 Task: Find connections with filter location Santaluz with filter topic #designwith filter profile language Spanish with filter current company Jabong with filter school New Delhi Institute Of Management with filter industry Engineering Services with filter service category Team Building with filter keywords title Digital Overlord
Action: Mouse moved to (148, 216)
Screenshot: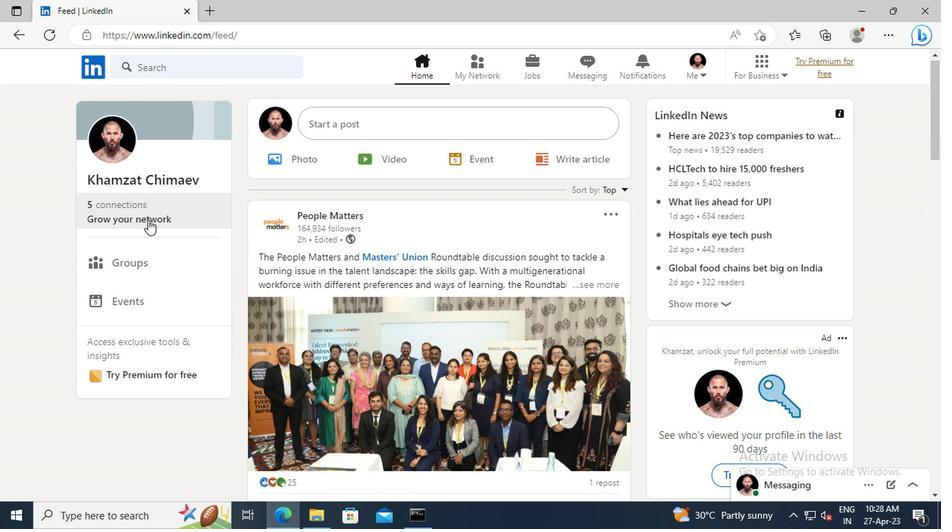 
Action: Mouse pressed left at (148, 216)
Screenshot: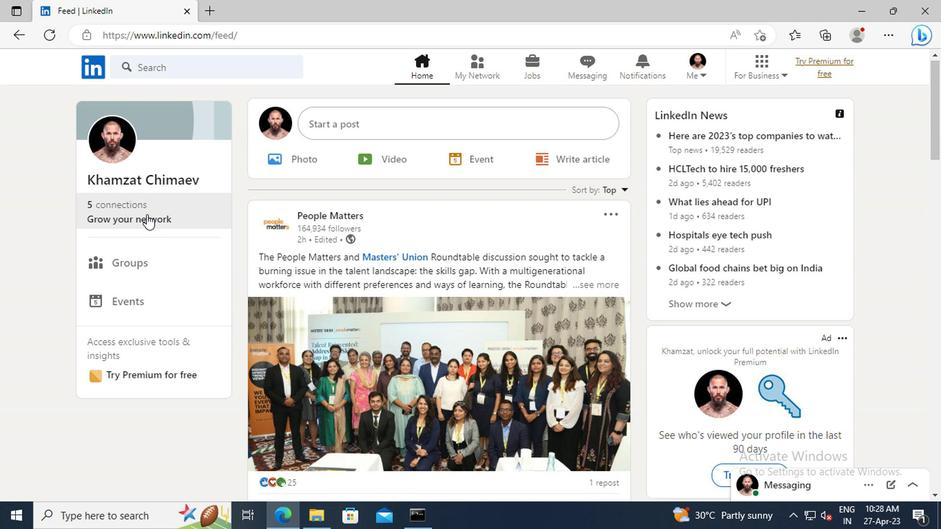 
Action: Mouse moved to (148, 151)
Screenshot: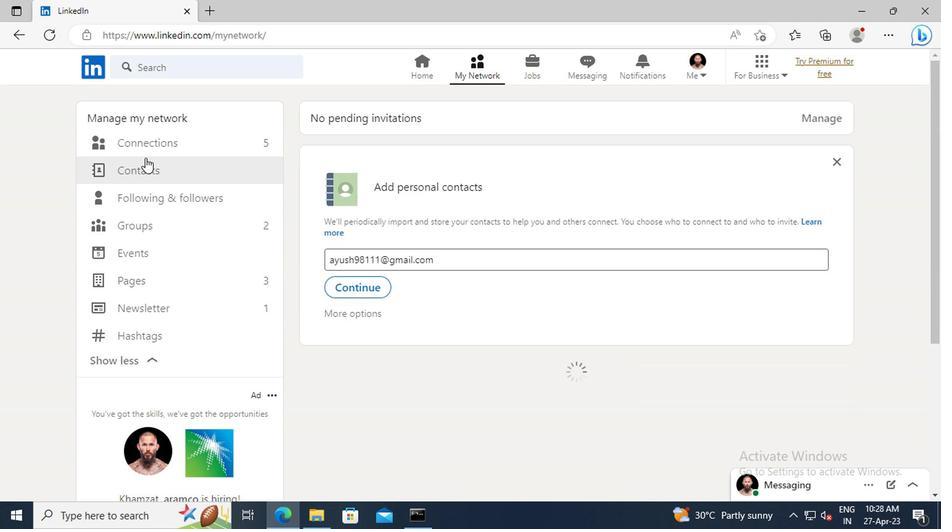 
Action: Mouse pressed left at (148, 151)
Screenshot: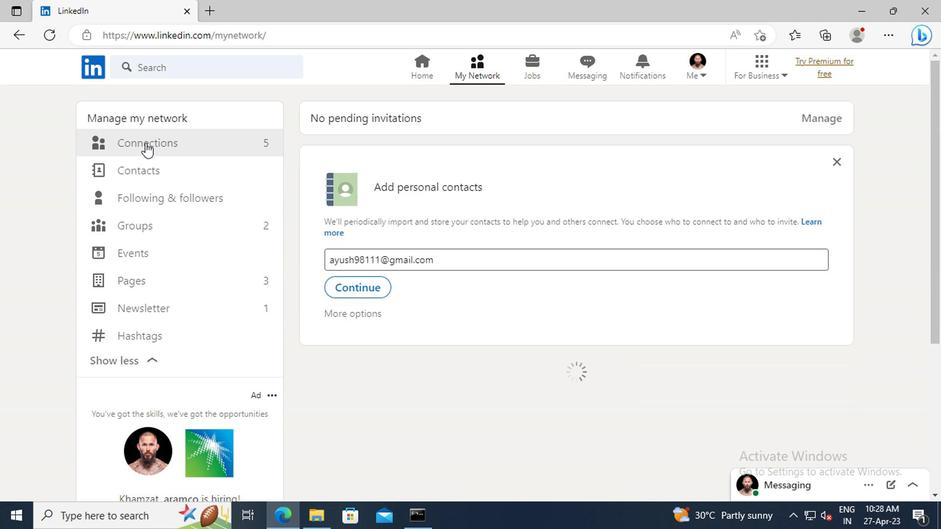 
Action: Mouse moved to (566, 153)
Screenshot: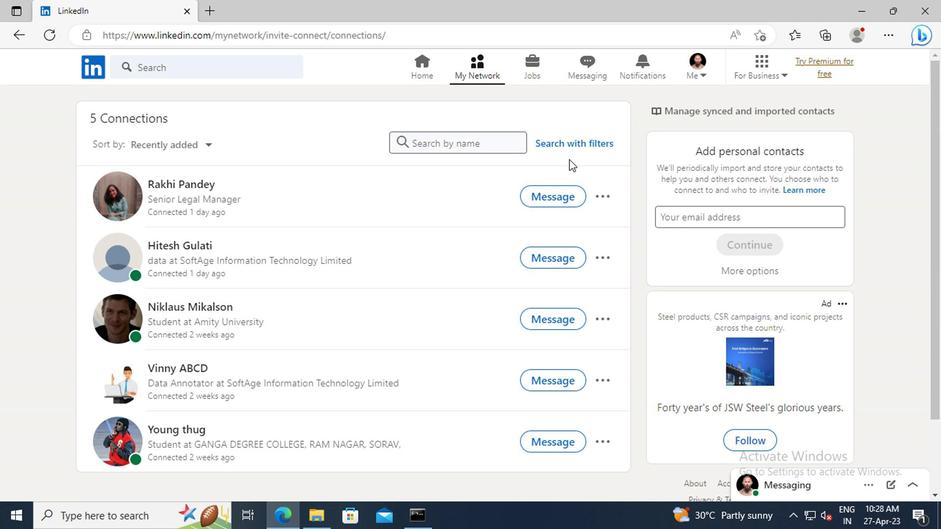 
Action: Mouse pressed left at (566, 153)
Screenshot: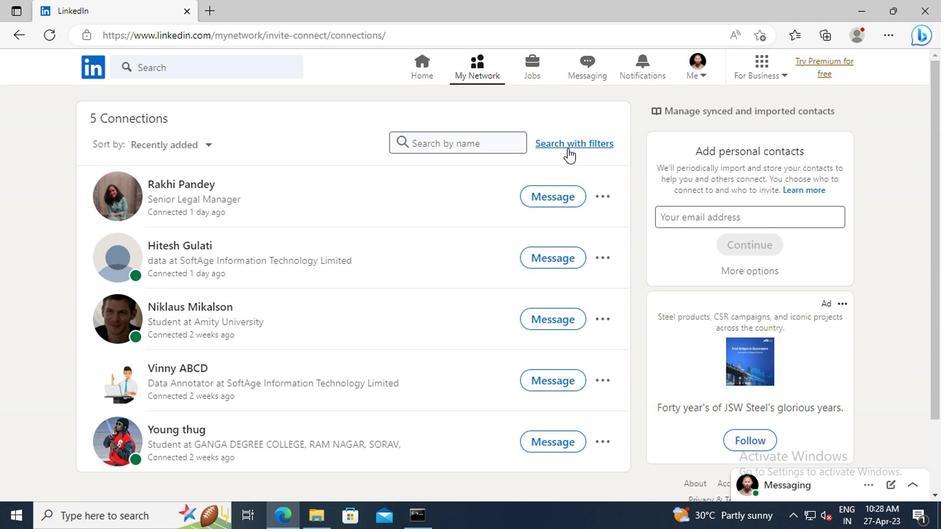 
Action: Mouse moved to (517, 121)
Screenshot: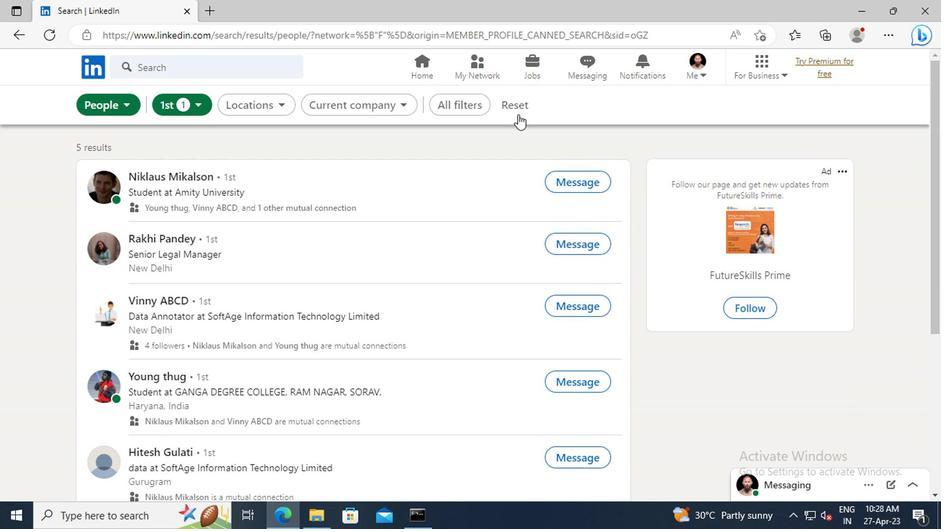
Action: Mouse pressed left at (517, 121)
Screenshot: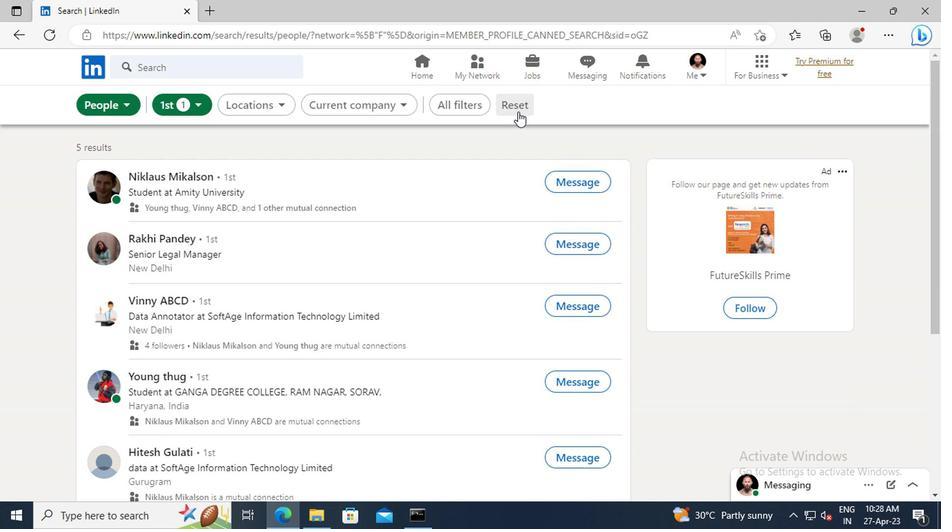 
Action: Mouse moved to (494, 118)
Screenshot: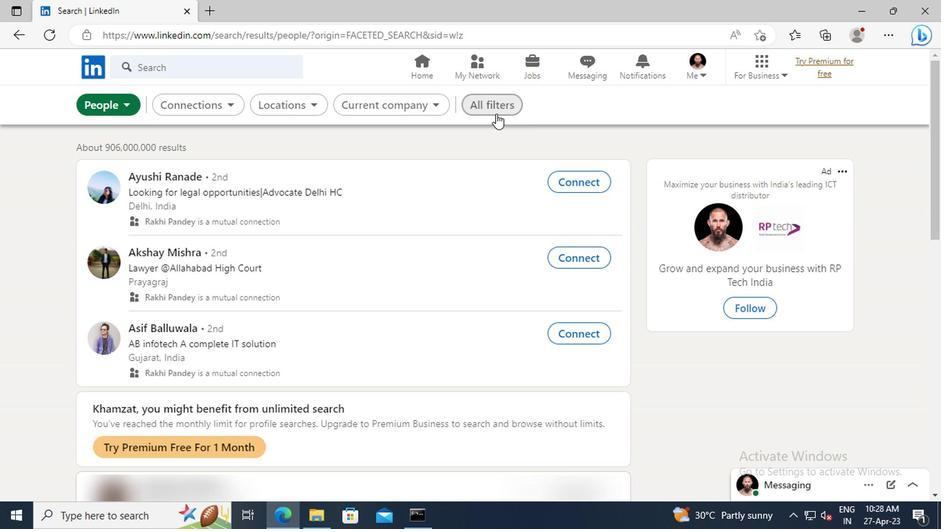 
Action: Mouse pressed left at (494, 118)
Screenshot: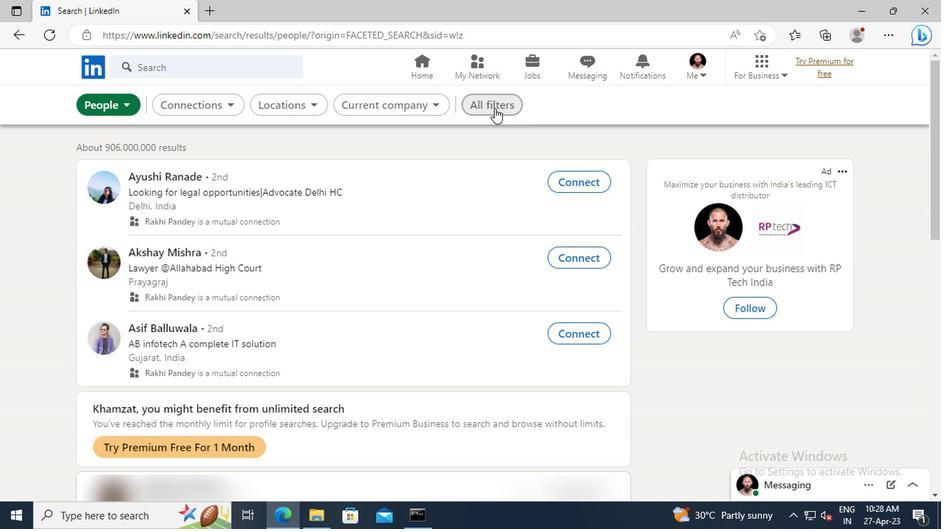 
Action: Mouse moved to (739, 246)
Screenshot: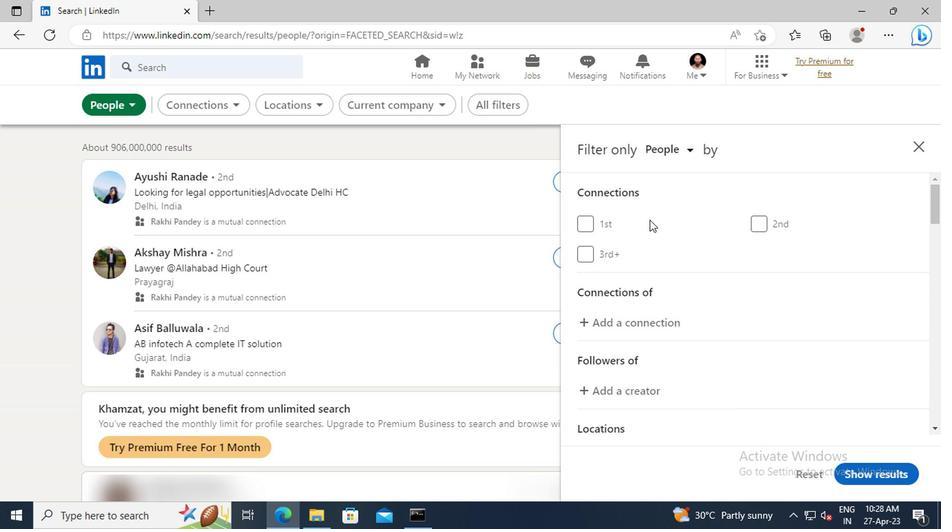 
Action: Mouse scrolled (739, 246) with delta (0, 0)
Screenshot: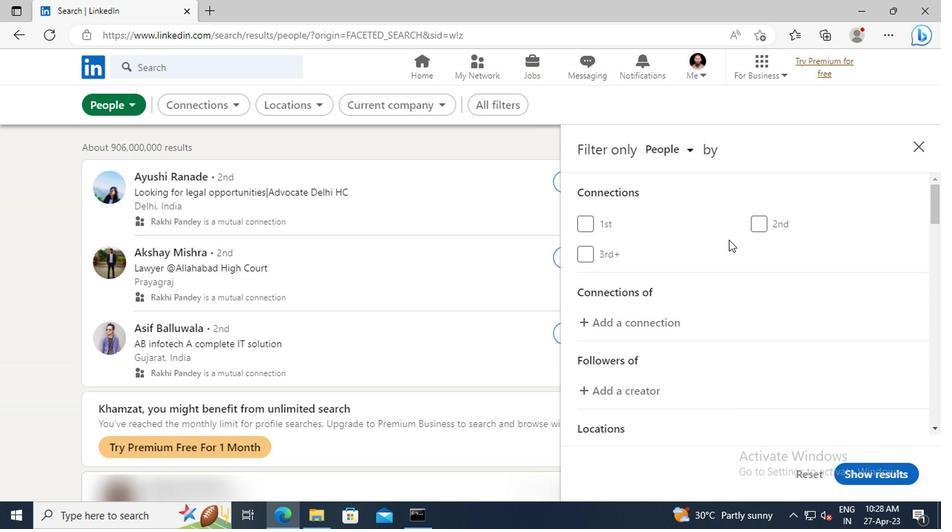 
Action: Mouse scrolled (739, 246) with delta (0, 0)
Screenshot: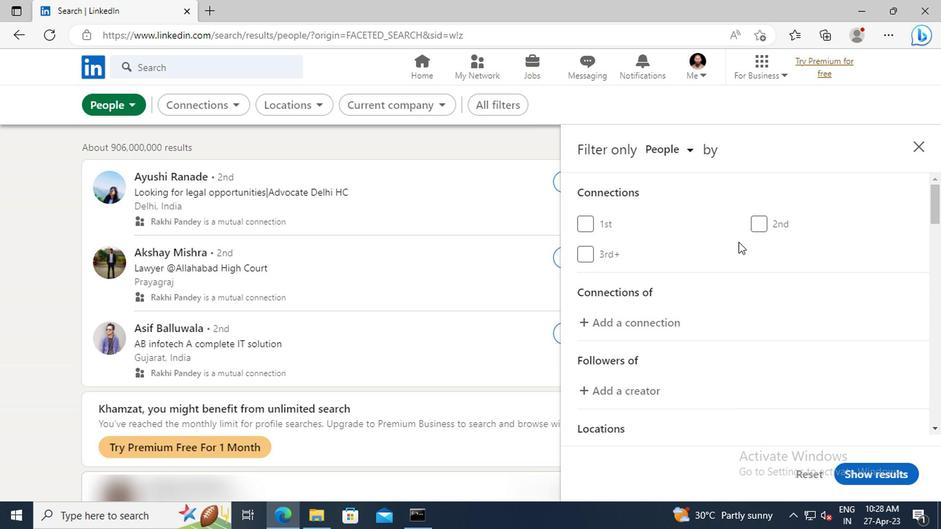 
Action: Mouse scrolled (739, 246) with delta (0, 0)
Screenshot: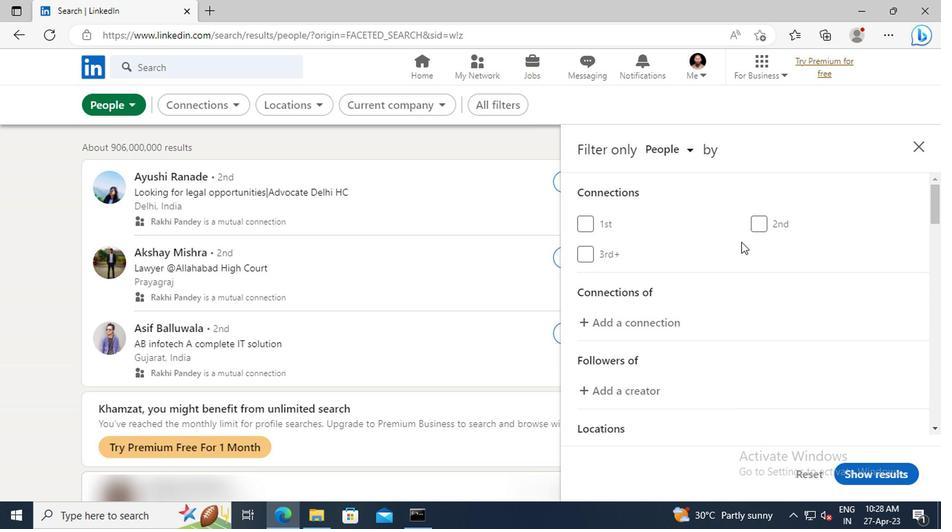 
Action: Mouse scrolled (739, 246) with delta (0, 0)
Screenshot: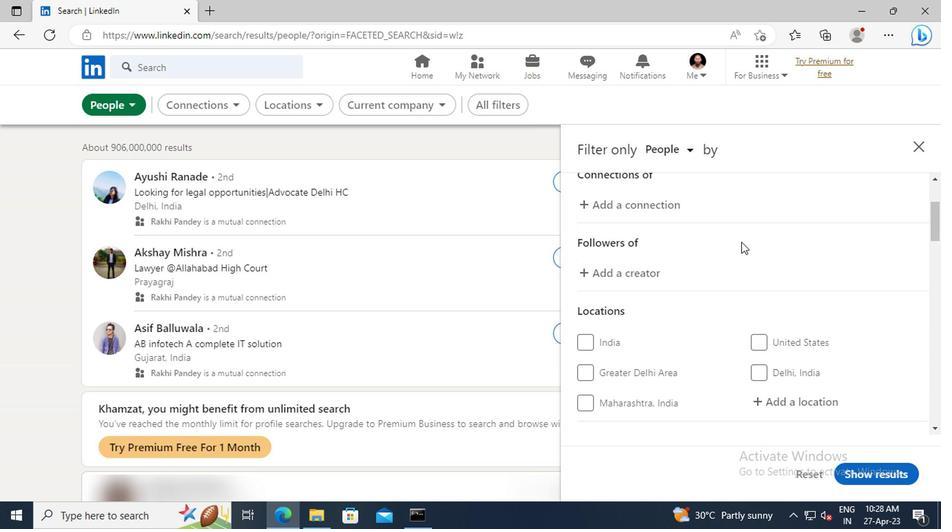 
Action: Mouse scrolled (739, 246) with delta (0, 0)
Screenshot: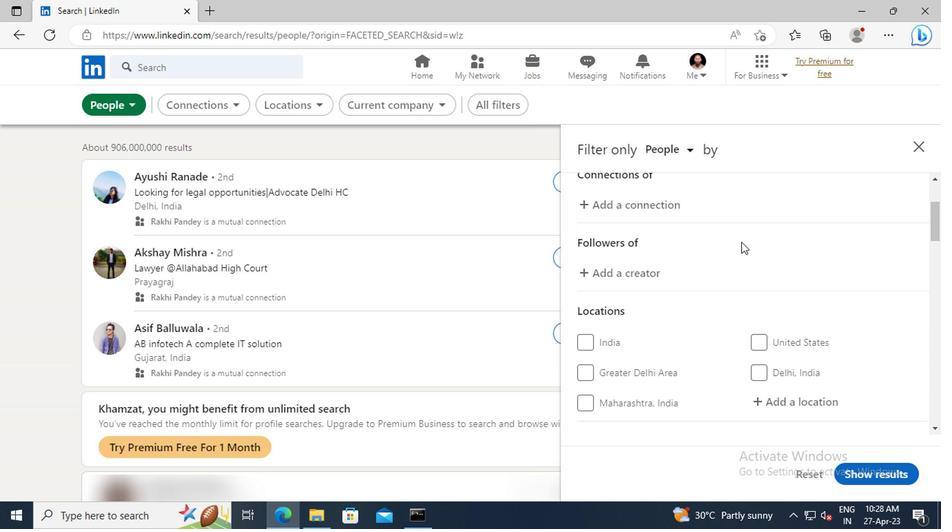 
Action: Mouse moved to (783, 322)
Screenshot: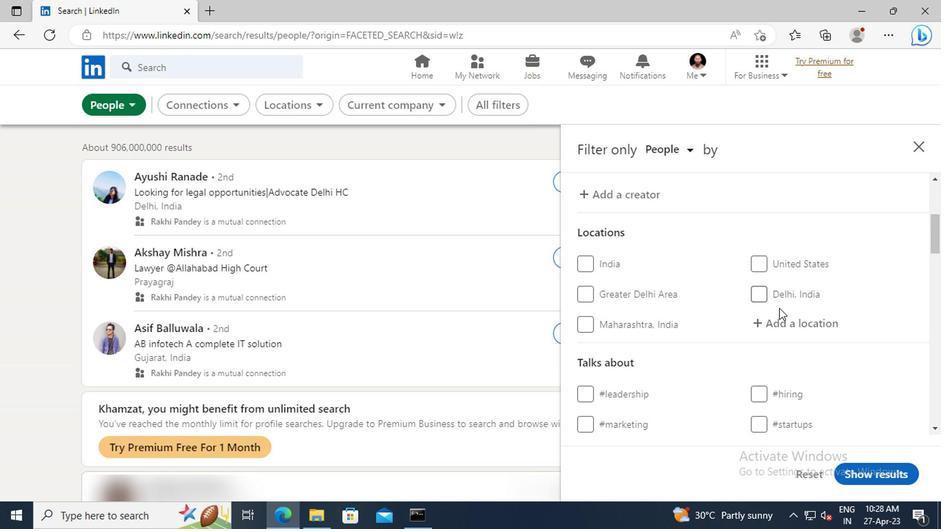 
Action: Mouse pressed left at (783, 322)
Screenshot: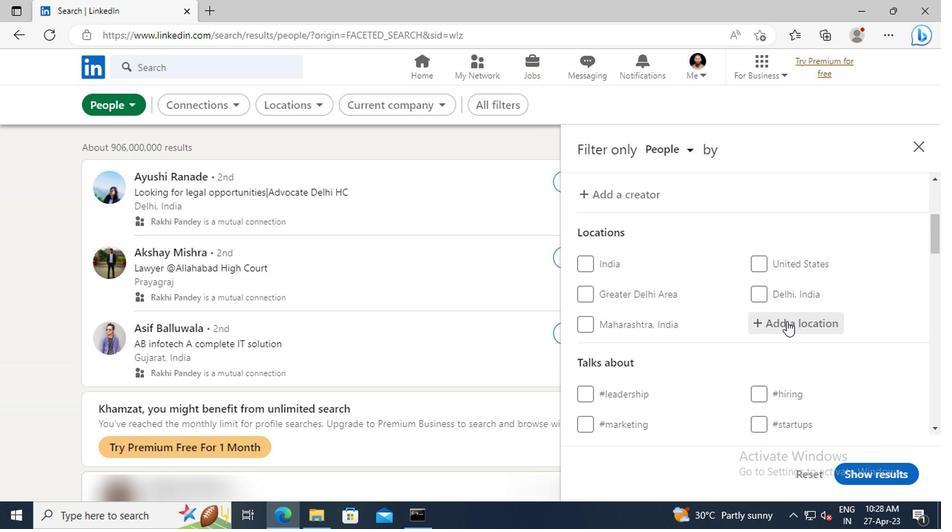 
Action: Key pressed <Key.shift>SANTALUZ
Screenshot: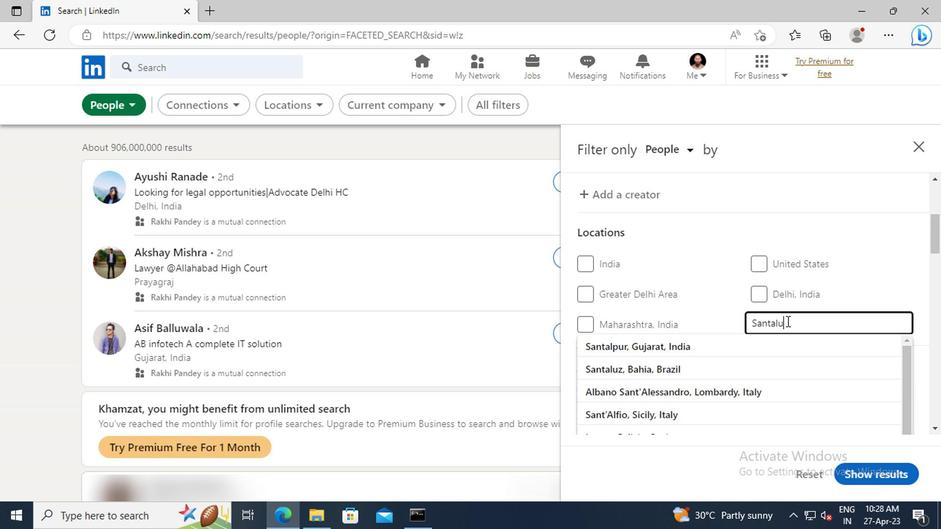 
Action: Mouse moved to (771, 343)
Screenshot: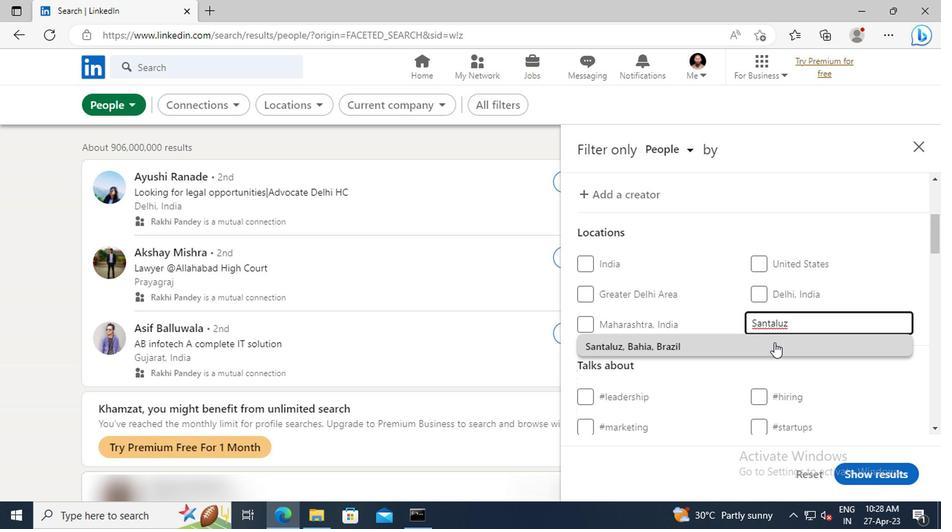 
Action: Mouse pressed left at (771, 343)
Screenshot: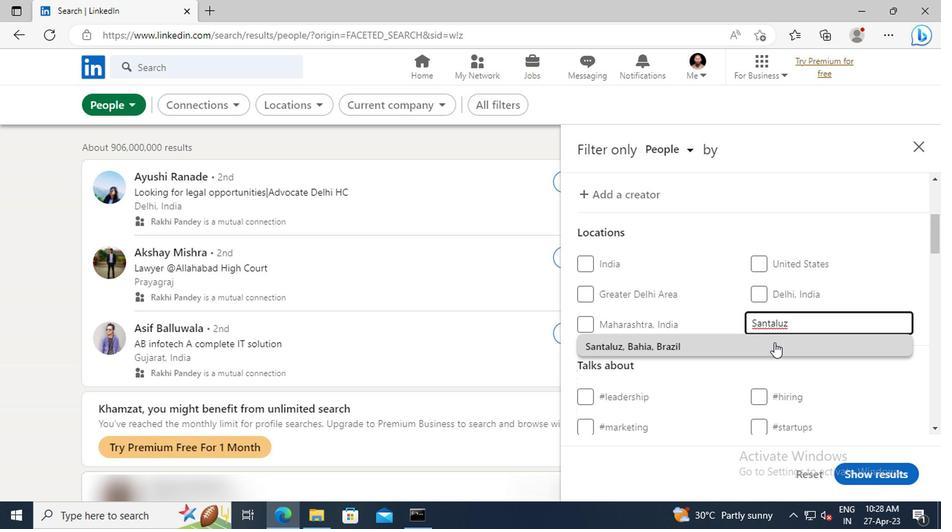 
Action: Mouse moved to (768, 271)
Screenshot: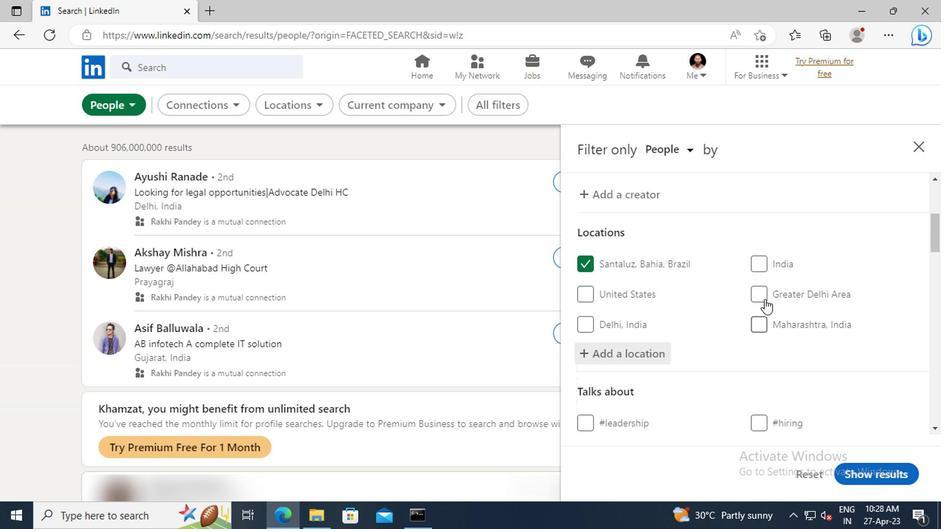 
Action: Mouse scrolled (768, 270) with delta (0, 0)
Screenshot: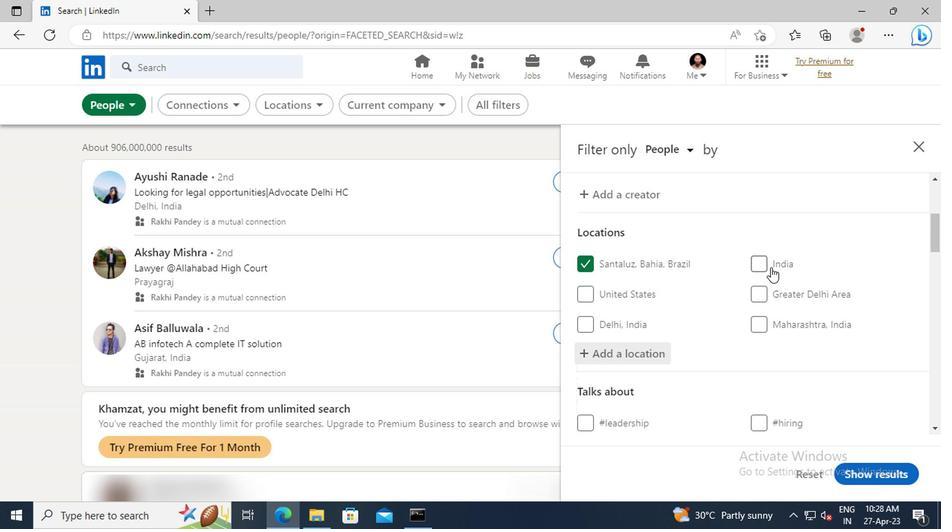 
Action: Mouse scrolled (768, 270) with delta (0, 0)
Screenshot: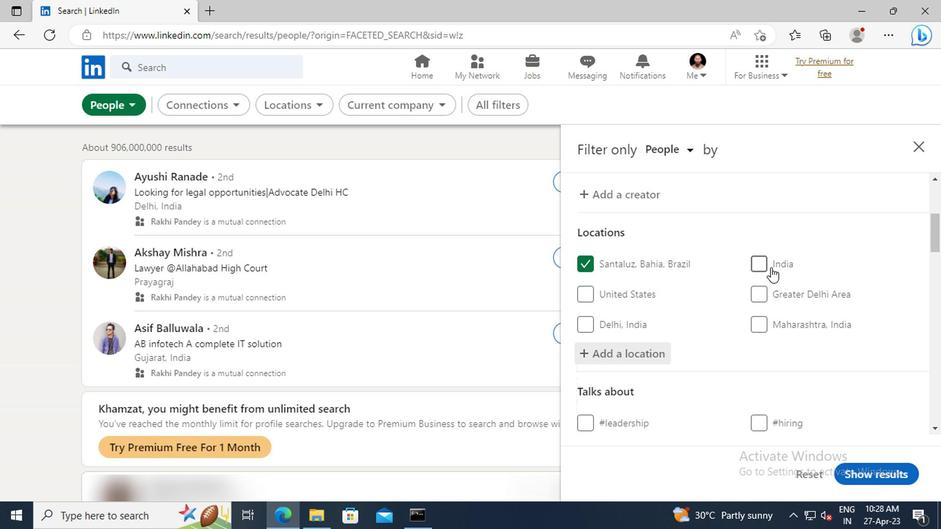 
Action: Mouse scrolled (768, 270) with delta (0, 0)
Screenshot: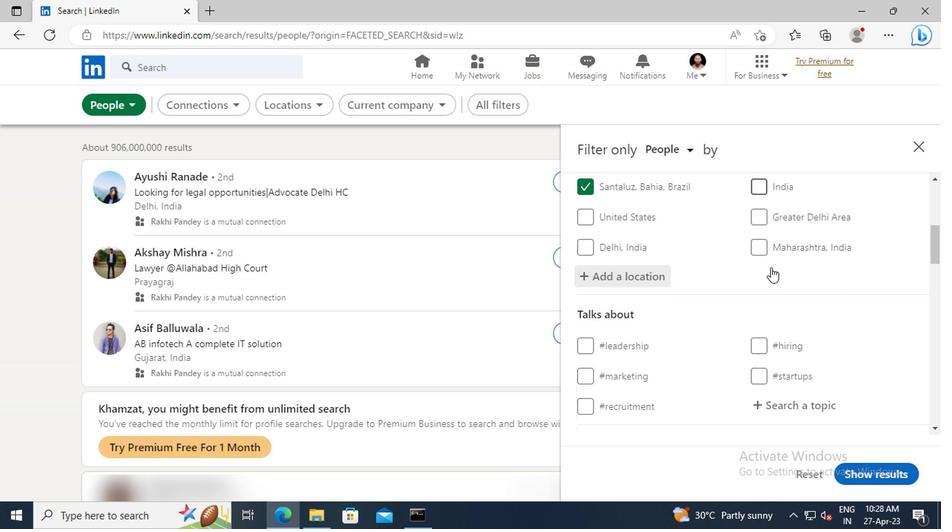 
Action: Mouse scrolled (768, 270) with delta (0, 0)
Screenshot: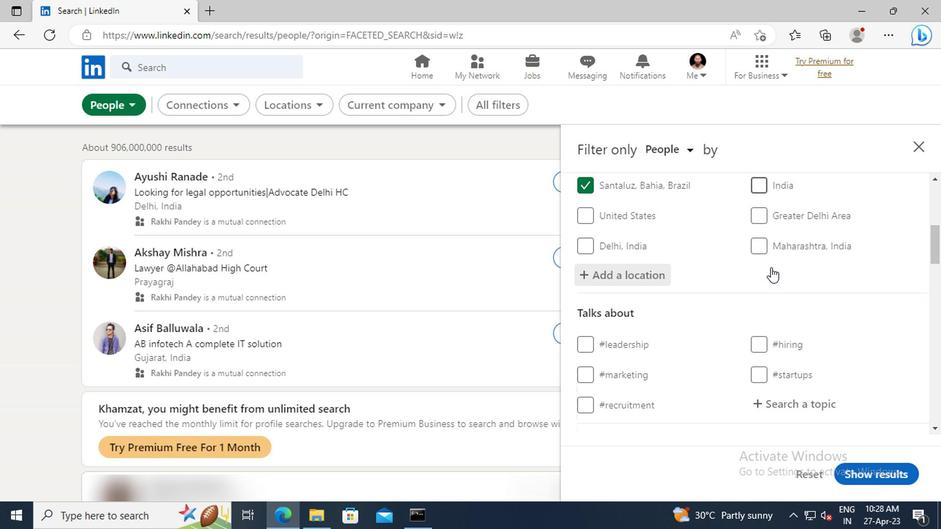 
Action: Mouse moved to (780, 325)
Screenshot: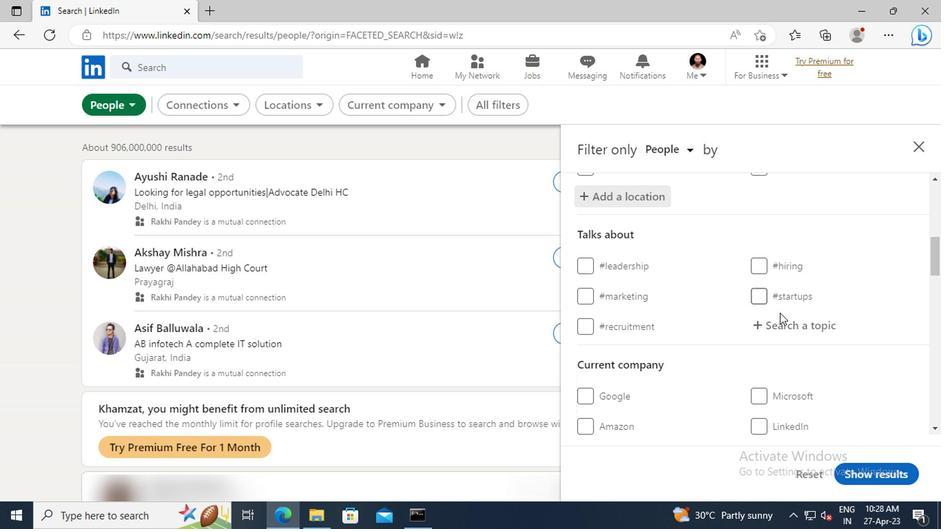 
Action: Mouse pressed left at (780, 325)
Screenshot: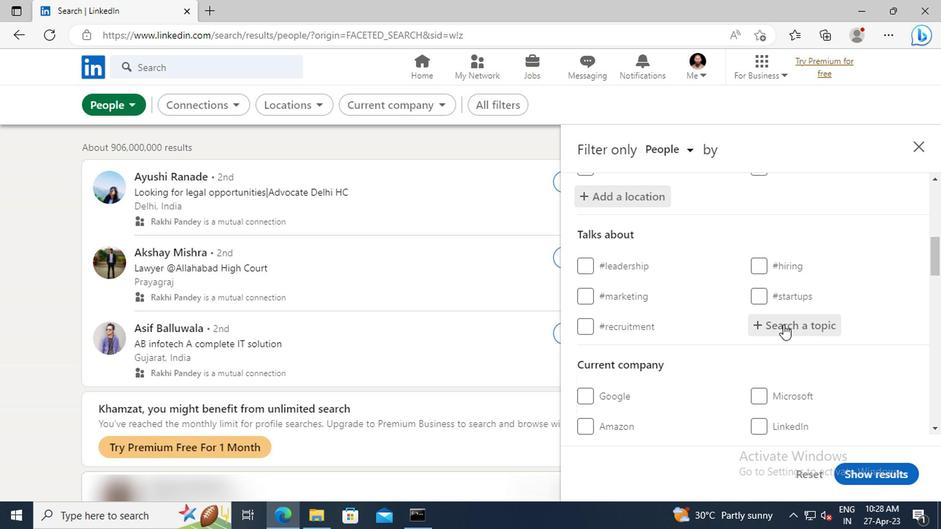 
Action: Key pressed <Key.shift>#DESIGNWITH<Key.enter>
Screenshot: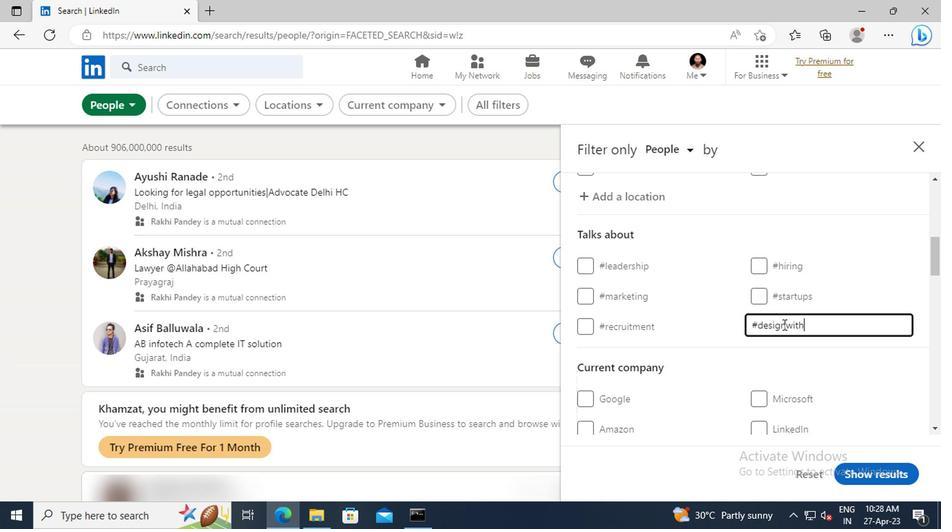 
Action: Mouse moved to (739, 313)
Screenshot: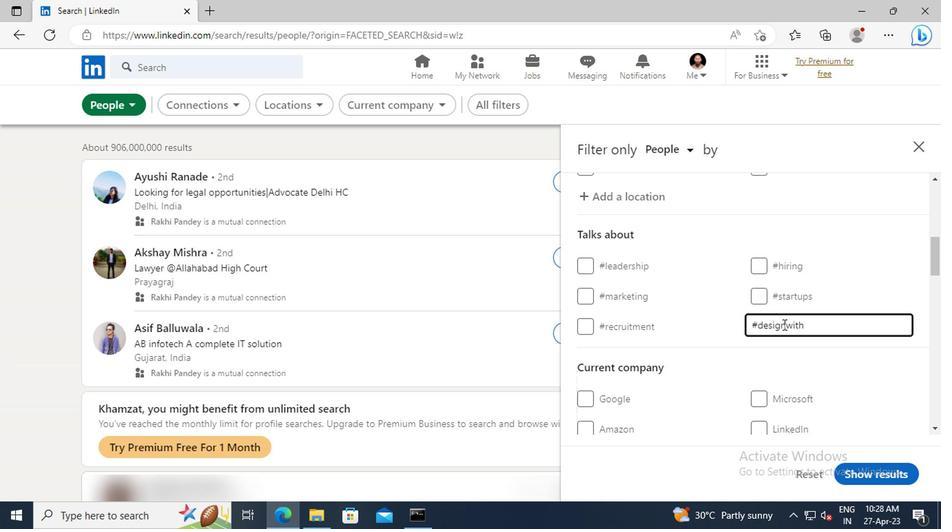 
Action: Mouse scrolled (739, 312) with delta (0, 0)
Screenshot: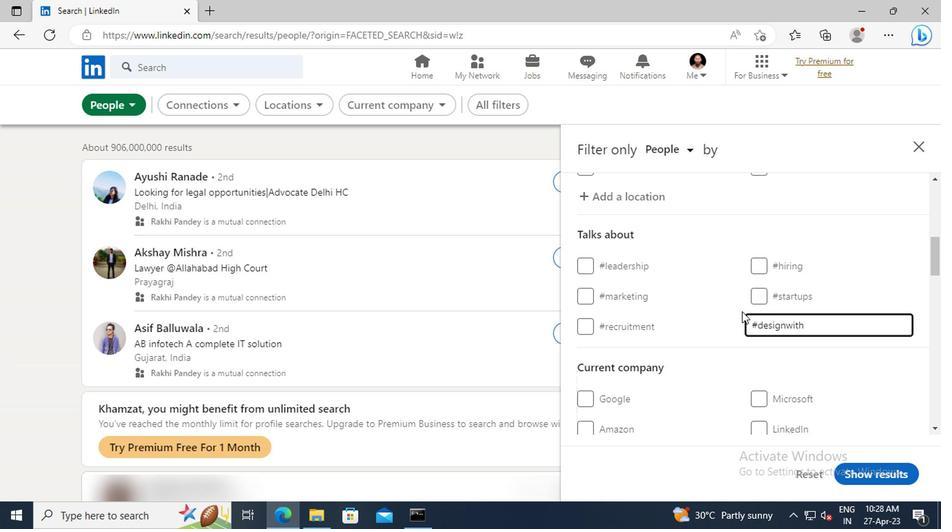 
Action: Mouse scrolled (739, 312) with delta (0, 0)
Screenshot: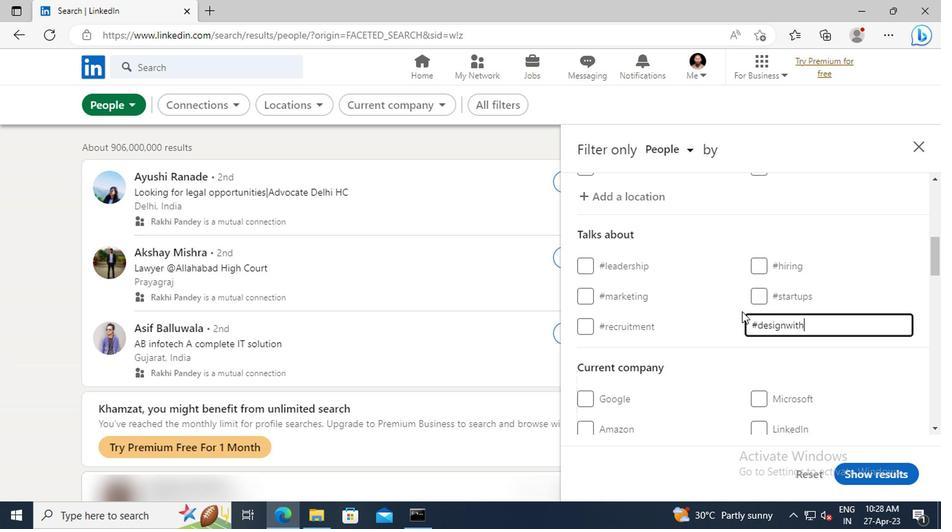 
Action: Mouse scrolled (739, 312) with delta (0, 0)
Screenshot: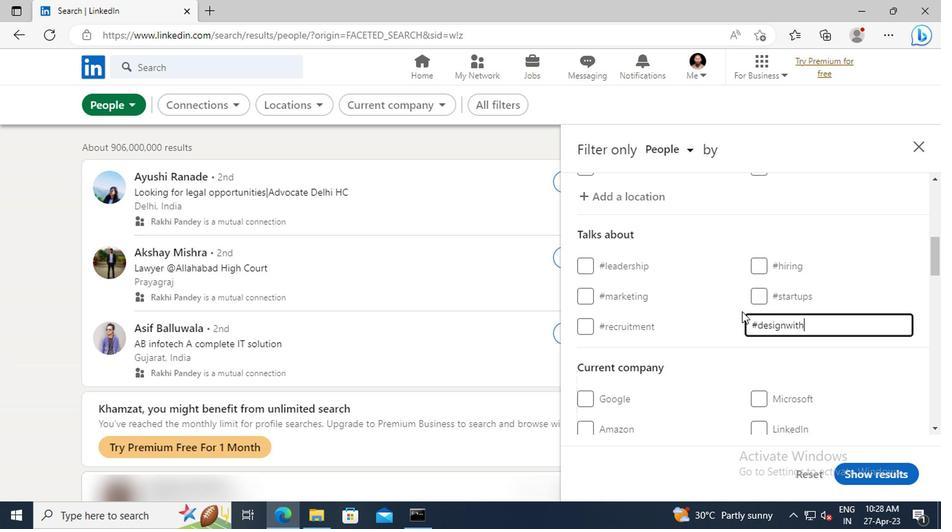 
Action: Mouse scrolled (739, 312) with delta (0, 0)
Screenshot: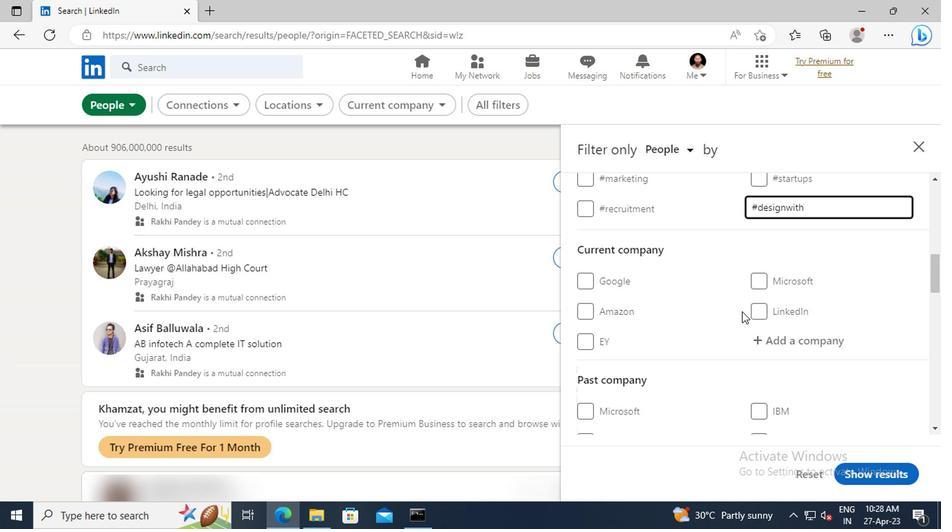 
Action: Mouse scrolled (739, 312) with delta (0, 0)
Screenshot: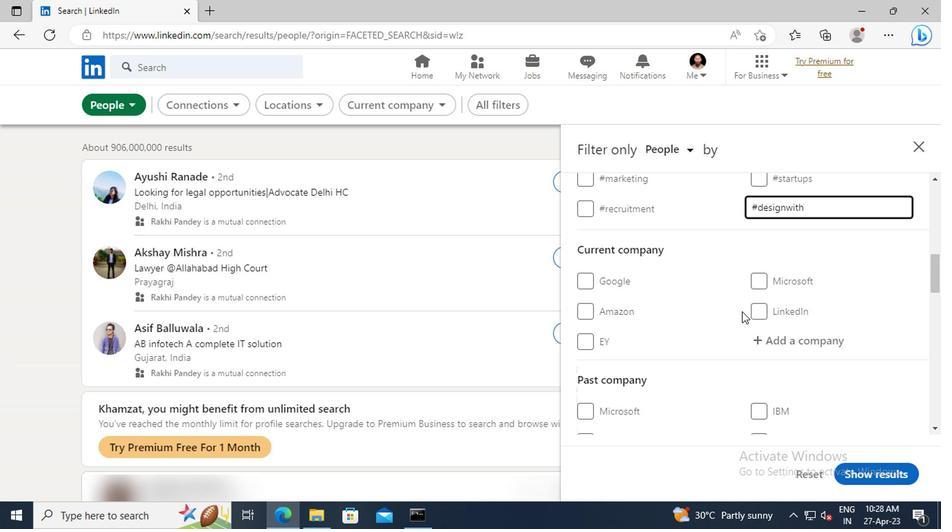 
Action: Mouse scrolled (739, 312) with delta (0, 0)
Screenshot: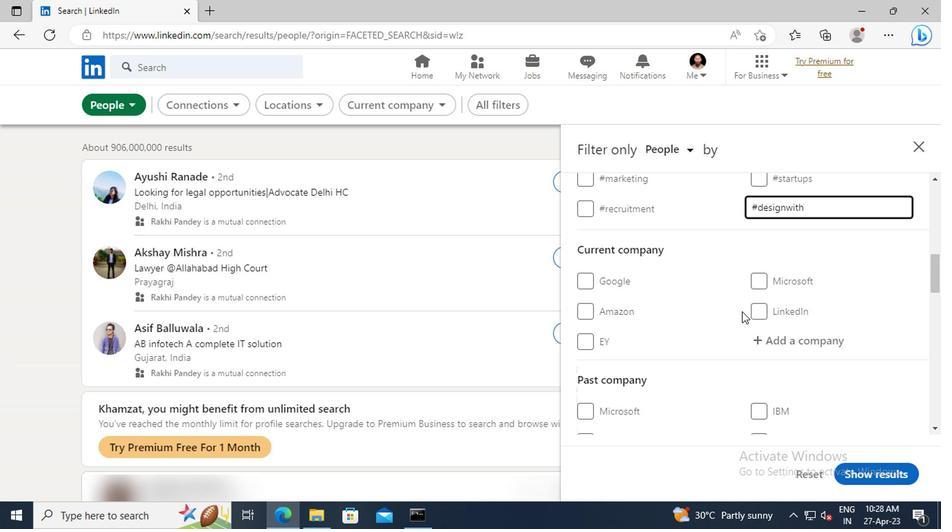 
Action: Mouse scrolled (739, 312) with delta (0, 0)
Screenshot: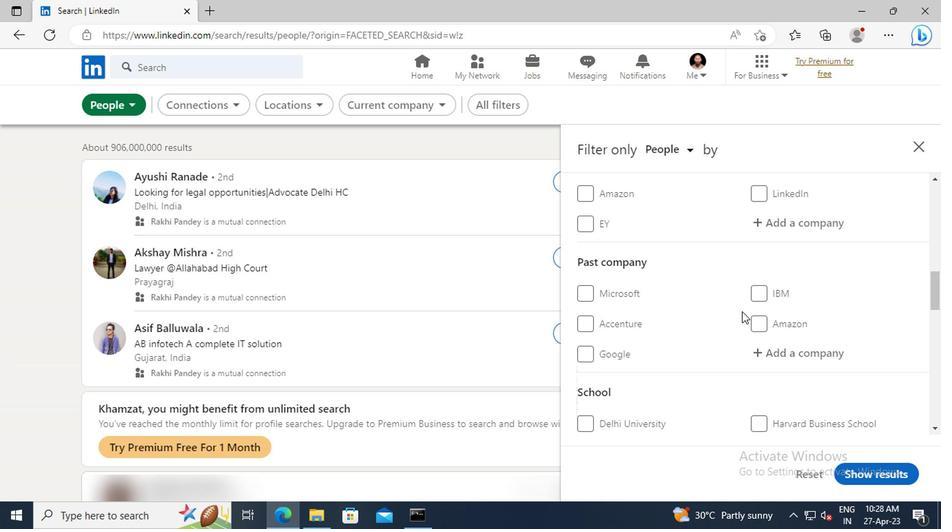 
Action: Mouse scrolled (739, 312) with delta (0, 0)
Screenshot: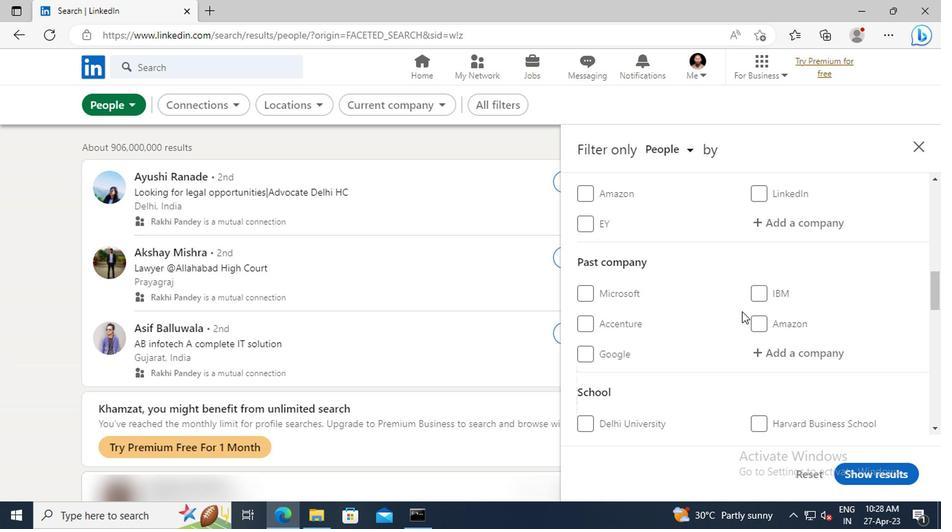 
Action: Mouse scrolled (739, 312) with delta (0, 0)
Screenshot: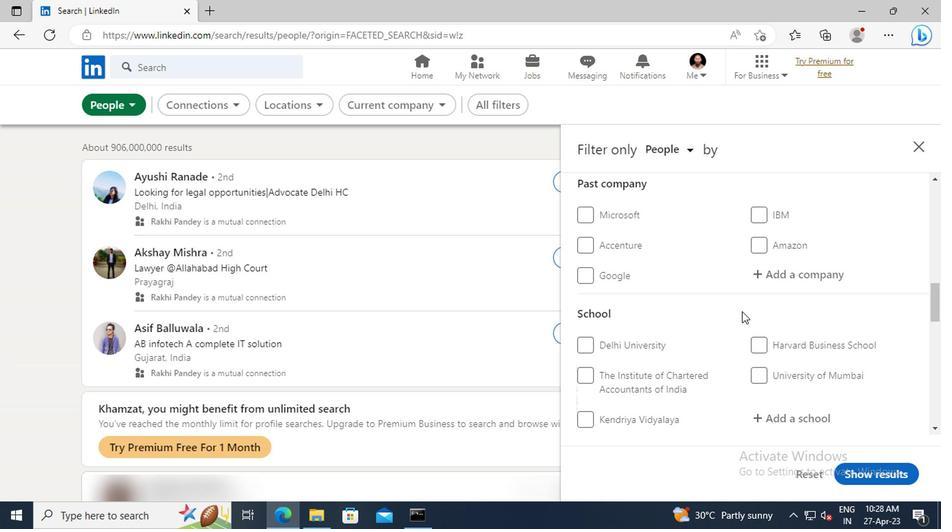 
Action: Mouse scrolled (739, 312) with delta (0, 0)
Screenshot: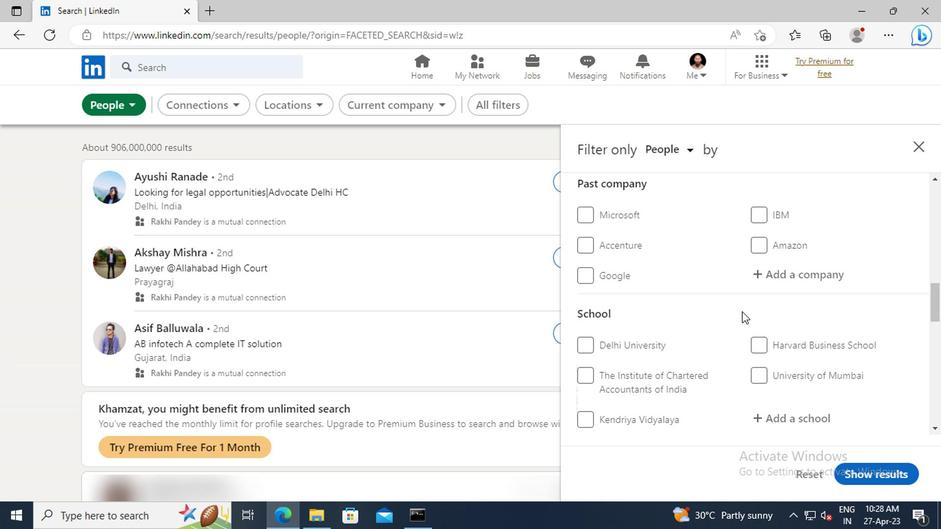 
Action: Mouse scrolled (739, 312) with delta (0, 0)
Screenshot: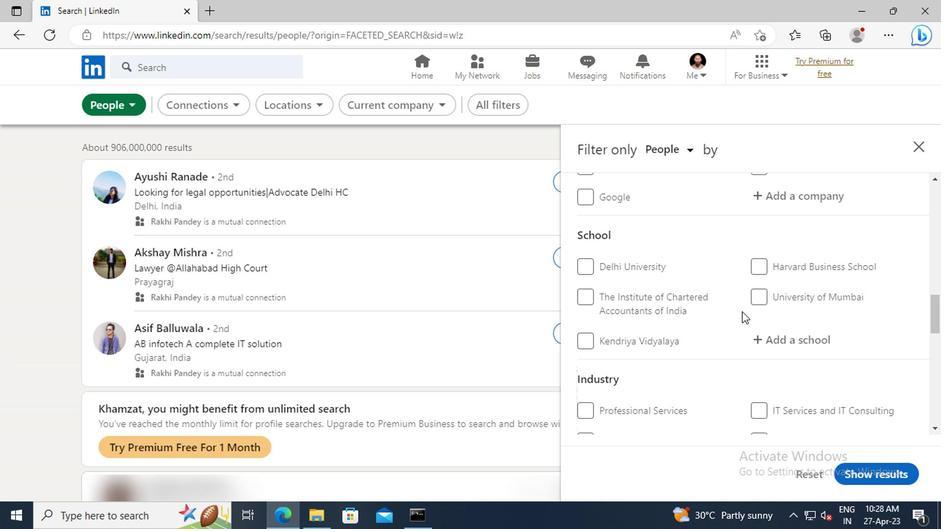 
Action: Mouse scrolled (739, 312) with delta (0, 0)
Screenshot: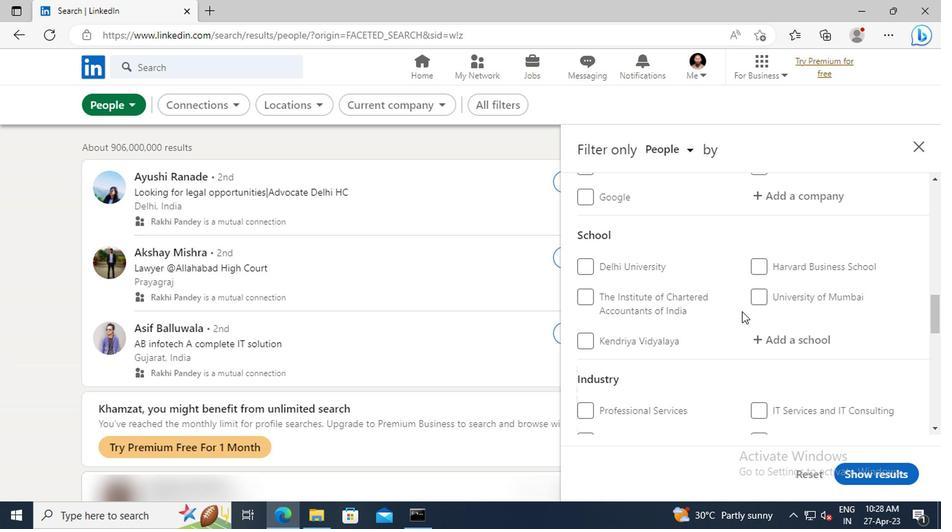 
Action: Mouse scrolled (739, 312) with delta (0, 0)
Screenshot: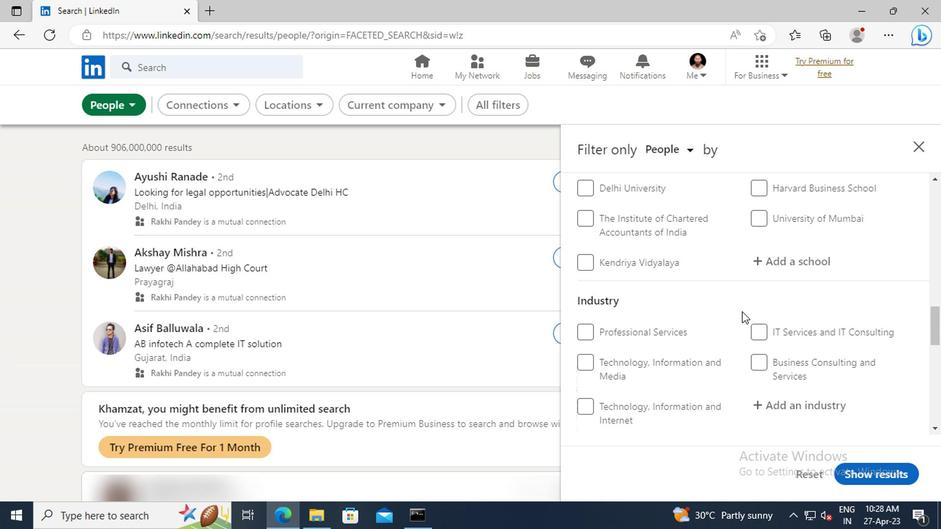 
Action: Mouse scrolled (739, 312) with delta (0, 0)
Screenshot: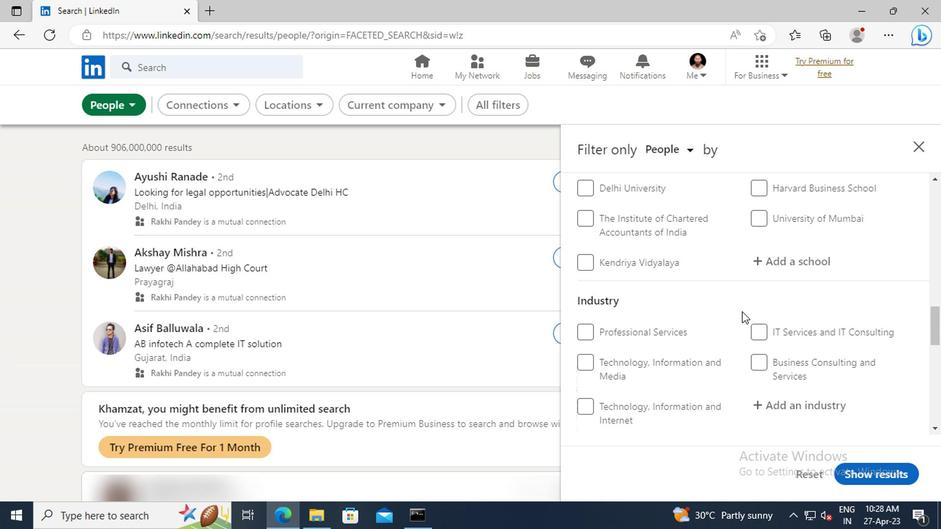 
Action: Mouse scrolled (739, 312) with delta (0, 0)
Screenshot: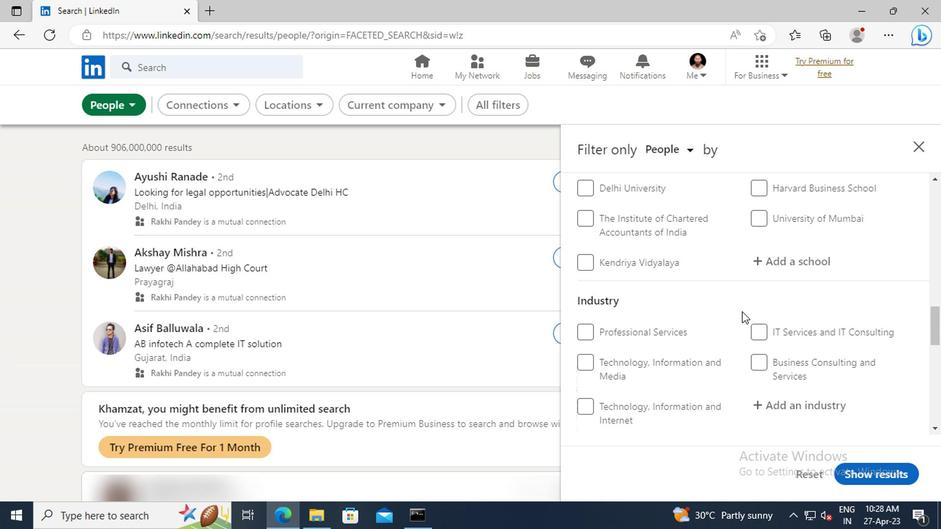 
Action: Mouse scrolled (739, 312) with delta (0, 0)
Screenshot: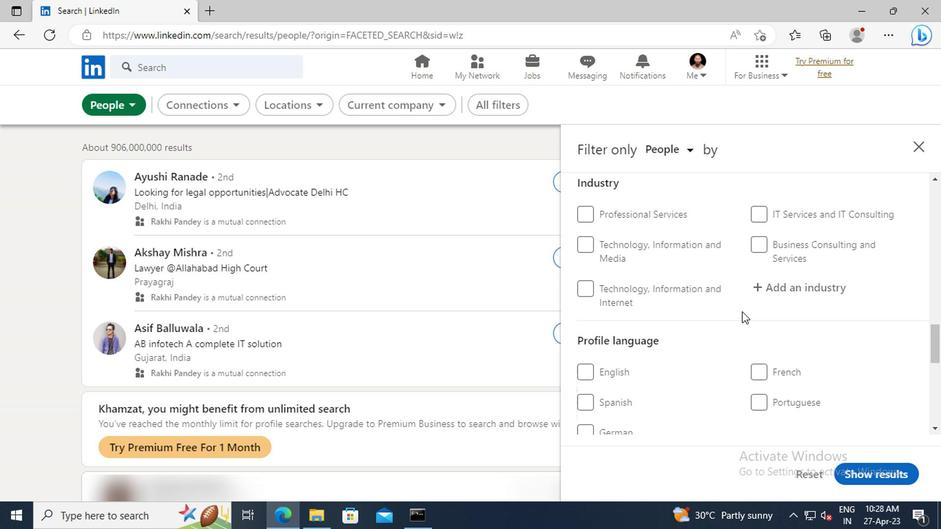 
Action: Mouse scrolled (739, 312) with delta (0, 0)
Screenshot: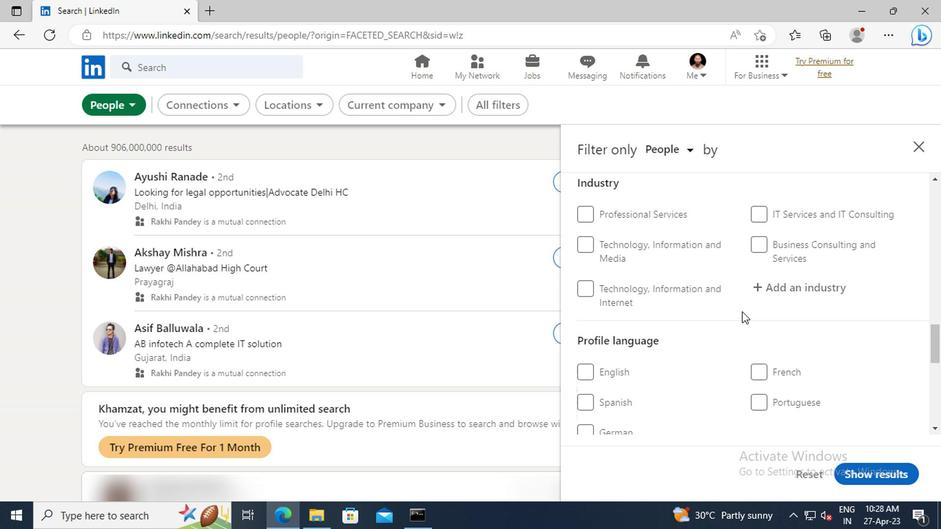 
Action: Mouse moved to (590, 327)
Screenshot: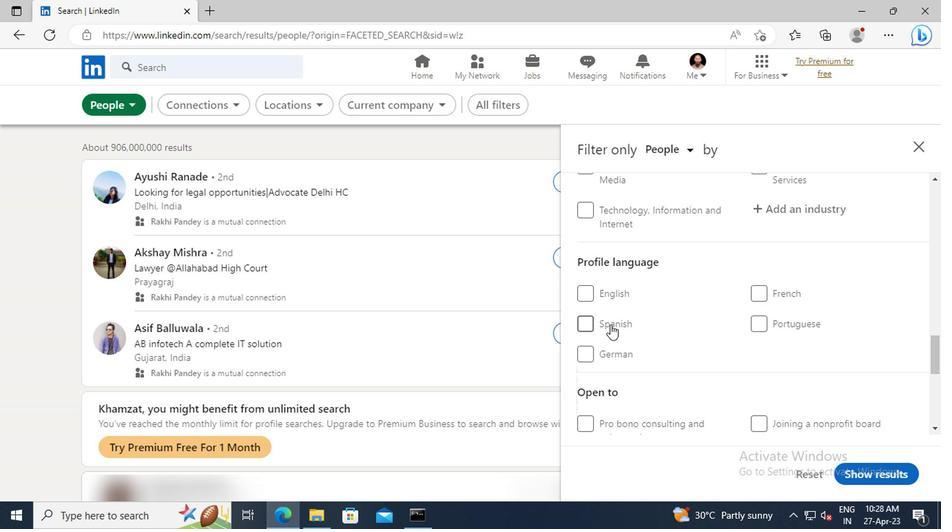 
Action: Mouse pressed left at (590, 327)
Screenshot: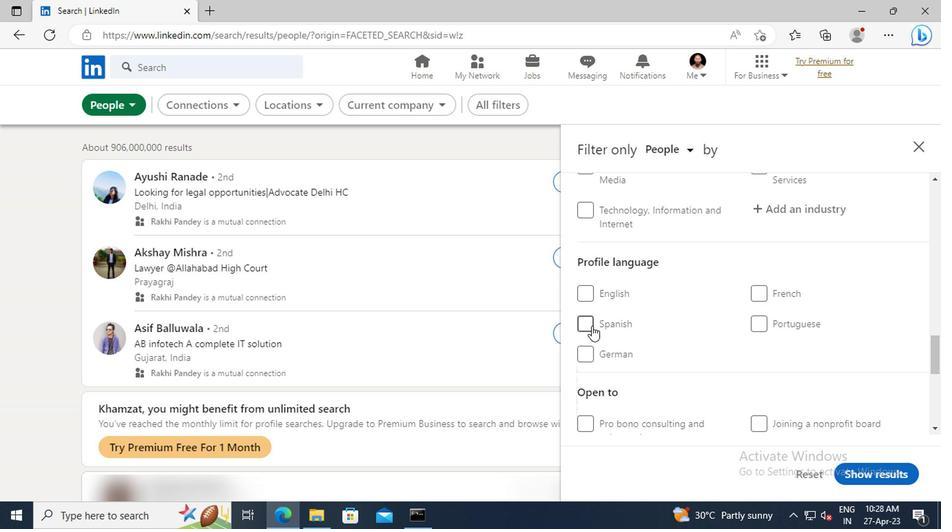 
Action: Mouse moved to (727, 328)
Screenshot: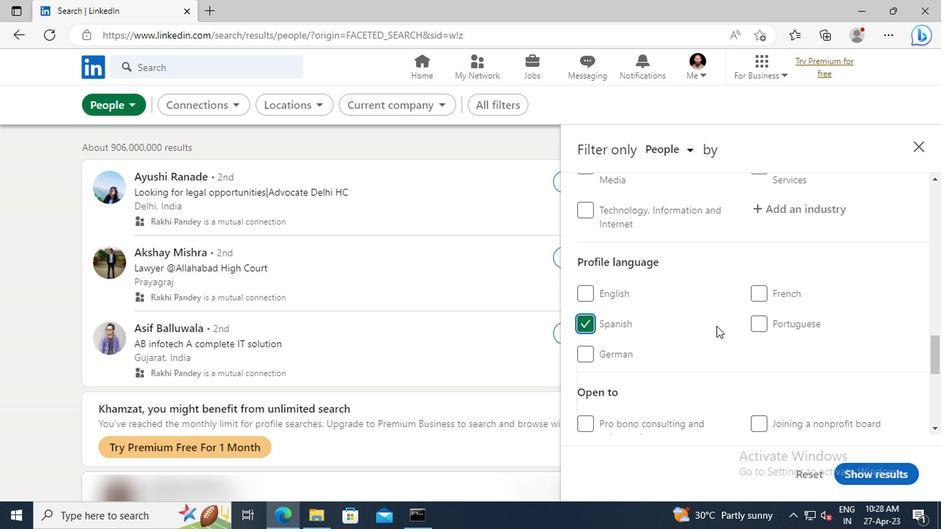 
Action: Mouse scrolled (727, 329) with delta (0, 0)
Screenshot: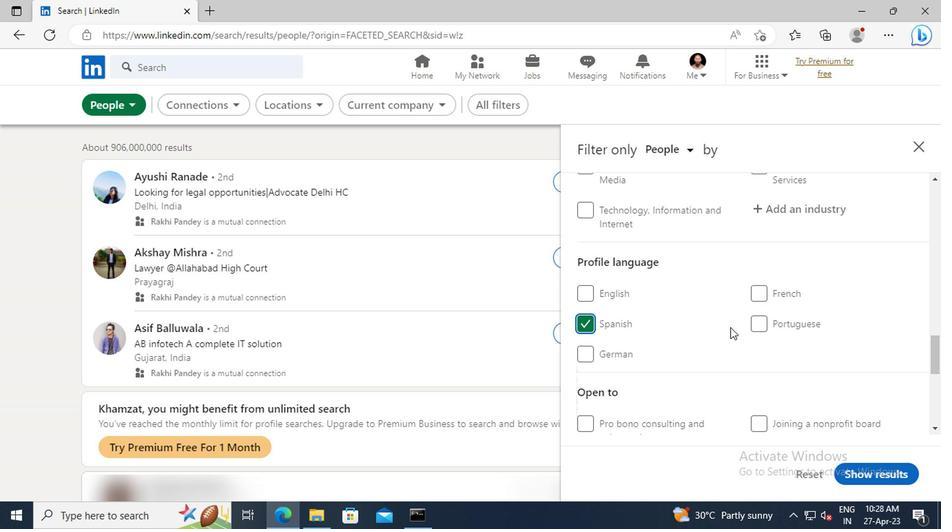 
Action: Mouse scrolled (727, 329) with delta (0, 0)
Screenshot: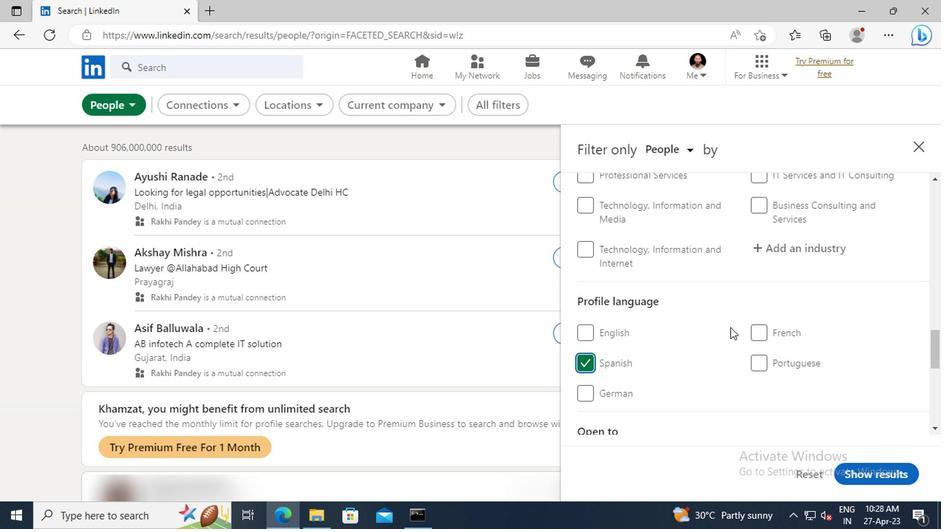 
Action: Mouse scrolled (727, 329) with delta (0, 0)
Screenshot: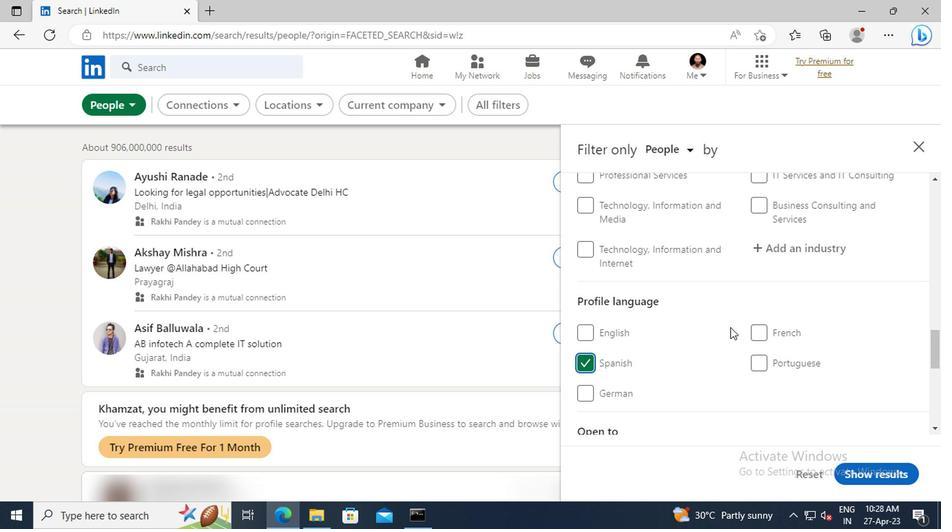 
Action: Mouse scrolled (727, 329) with delta (0, 0)
Screenshot: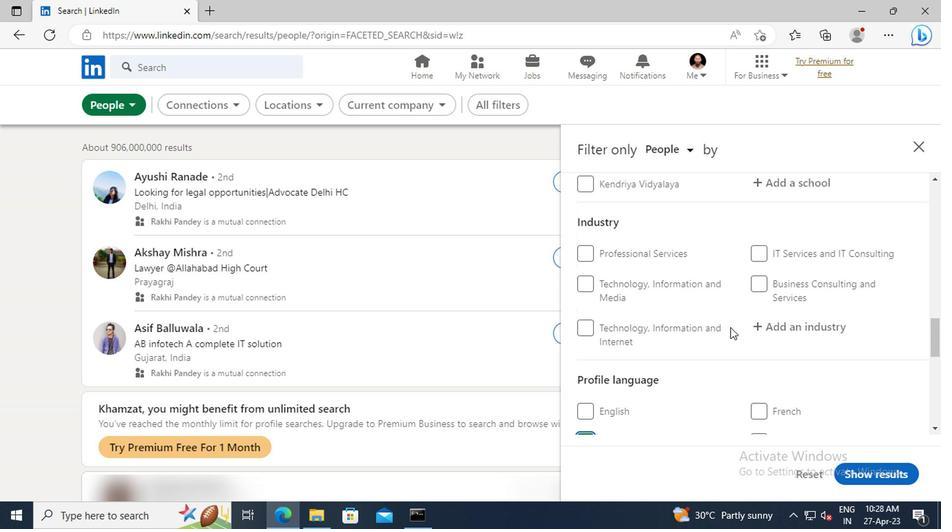 
Action: Mouse scrolled (727, 329) with delta (0, 0)
Screenshot: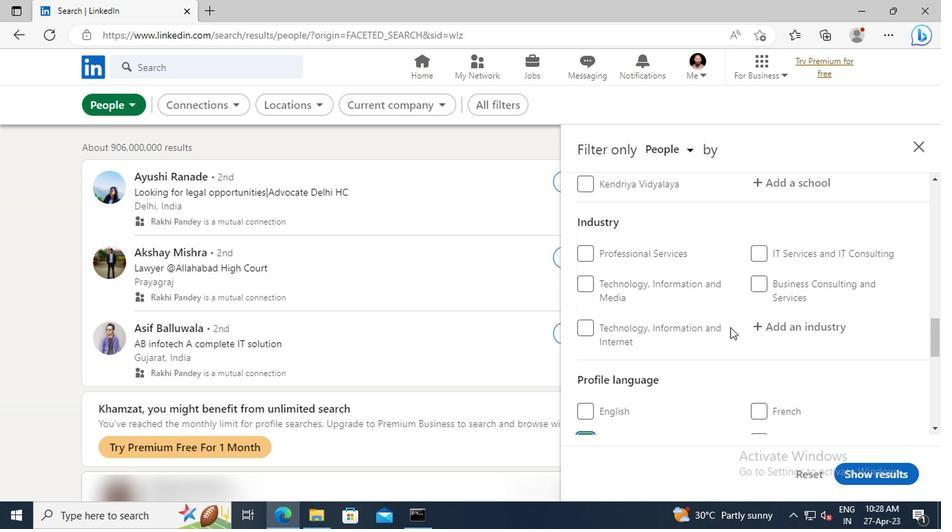 
Action: Mouse scrolled (727, 329) with delta (0, 0)
Screenshot: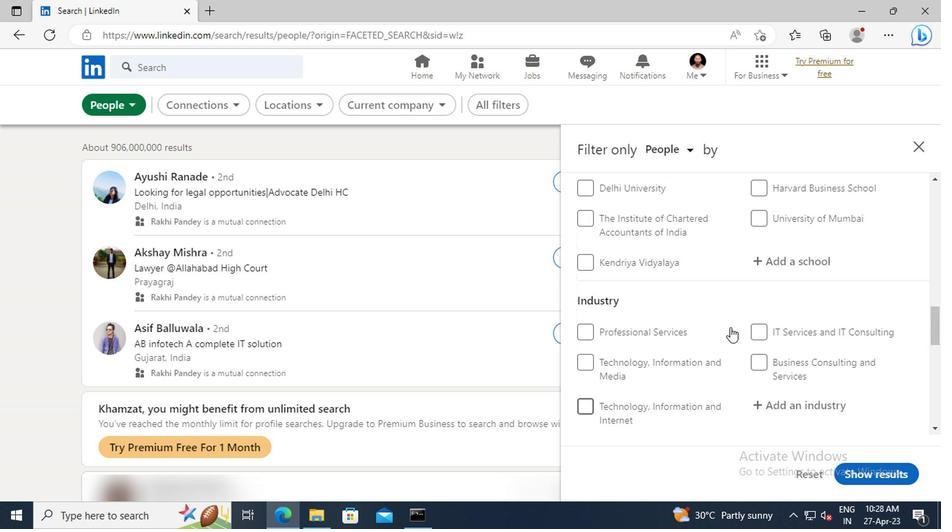 
Action: Mouse scrolled (727, 329) with delta (0, 0)
Screenshot: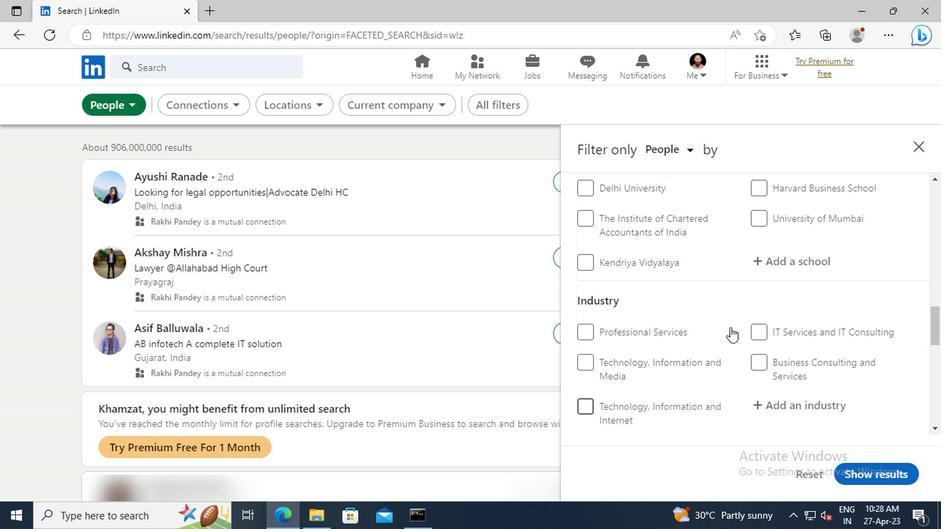 
Action: Mouse scrolled (727, 329) with delta (0, 0)
Screenshot: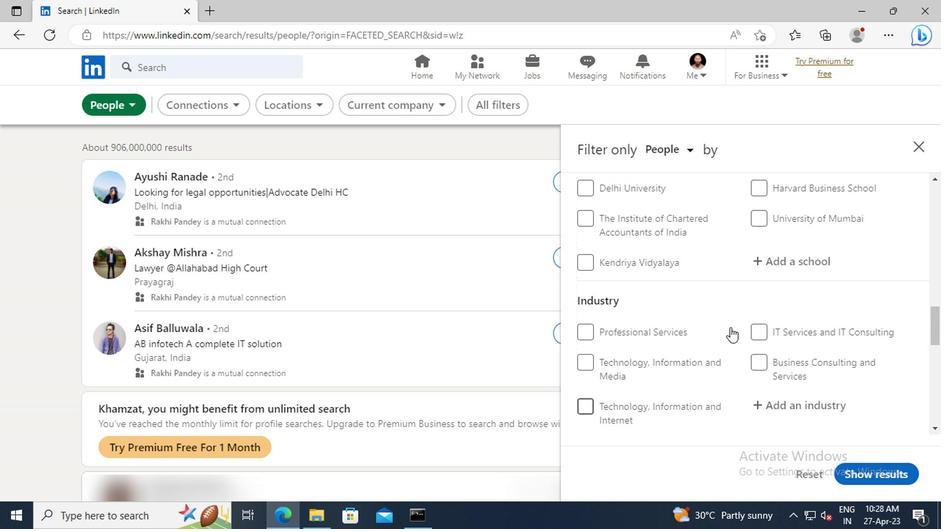 
Action: Mouse scrolled (727, 329) with delta (0, 0)
Screenshot: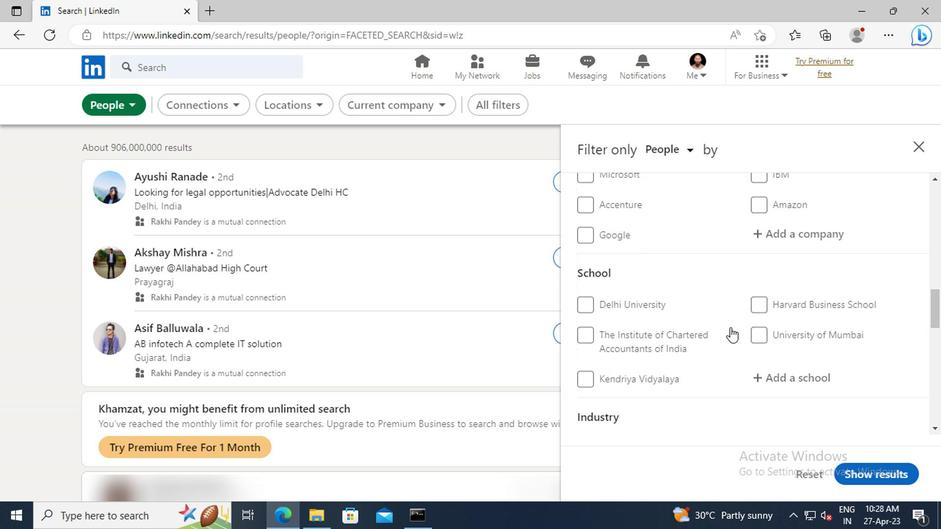 
Action: Mouse scrolled (727, 329) with delta (0, 0)
Screenshot: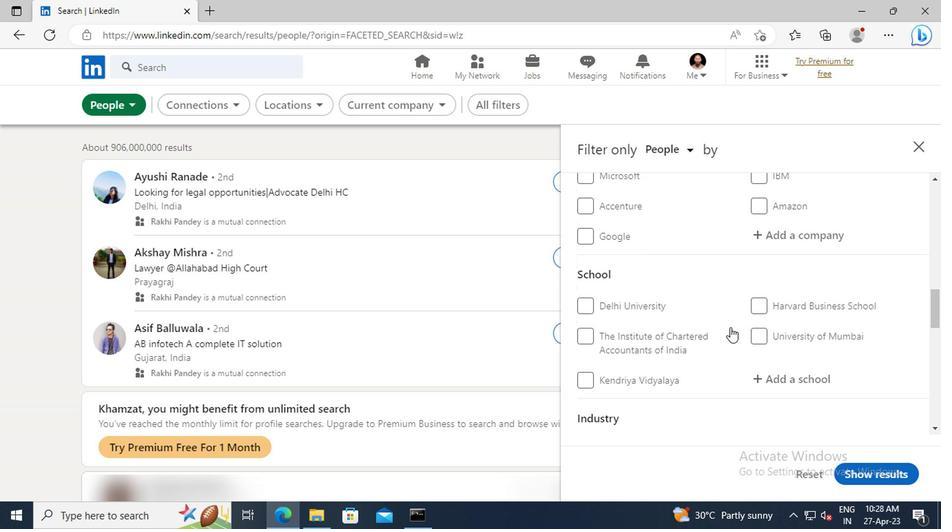 
Action: Mouse moved to (731, 323)
Screenshot: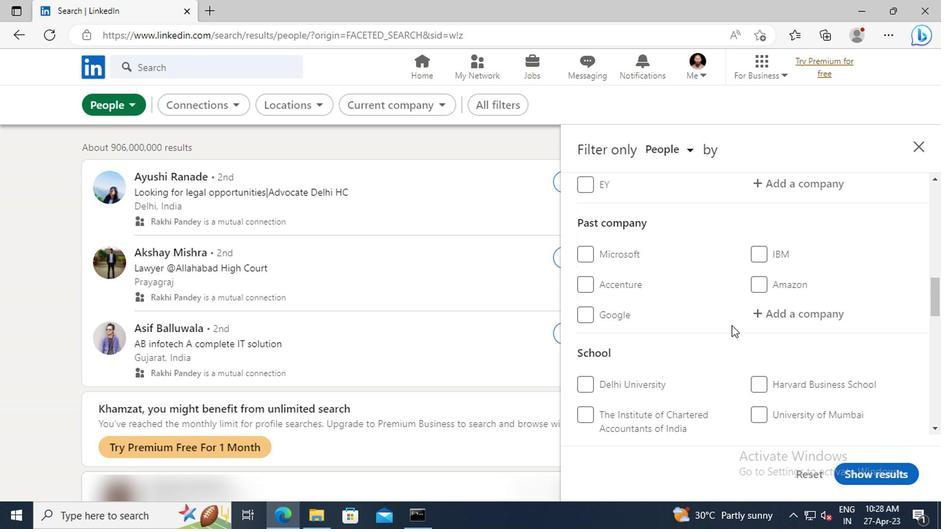 
Action: Mouse scrolled (731, 323) with delta (0, 0)
Screenshot: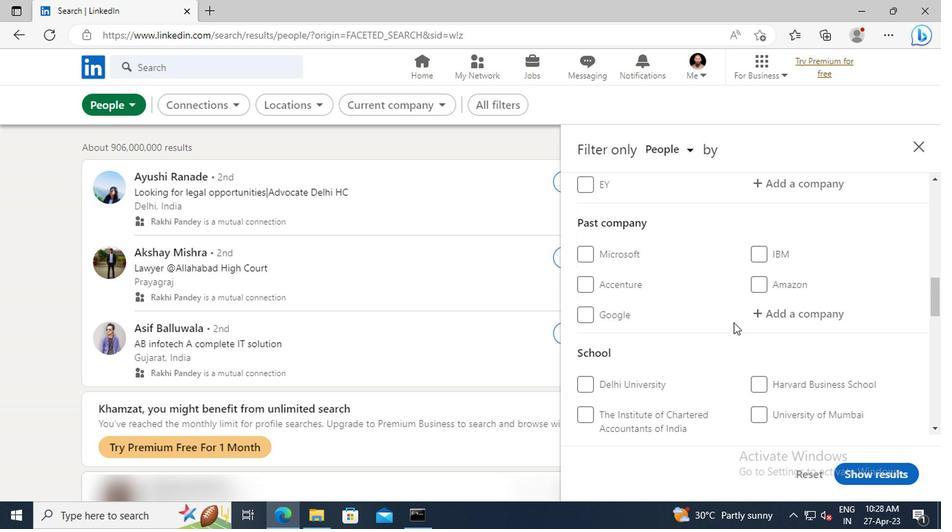 
Action: Mouse scrolled (731, 323) with delta (0, 0)
Screenshot: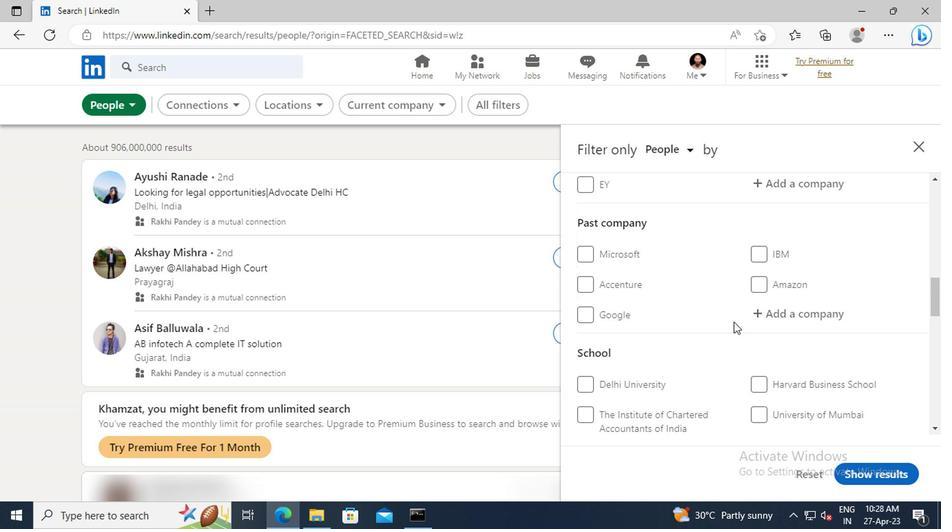 
Action: Mouse moved to (731, 321)
Screenshot: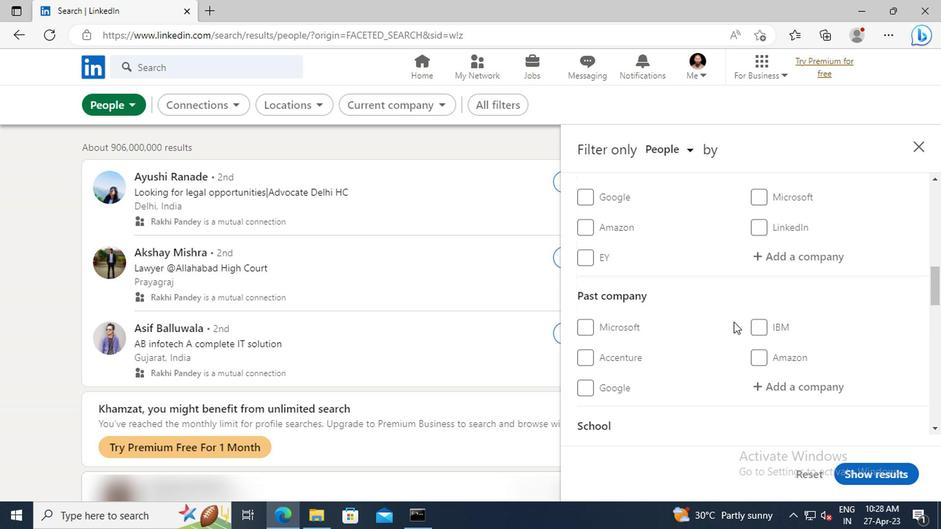 
Action: Mouse scrolled (731, 322) with delta (0, 0)
Screenshot: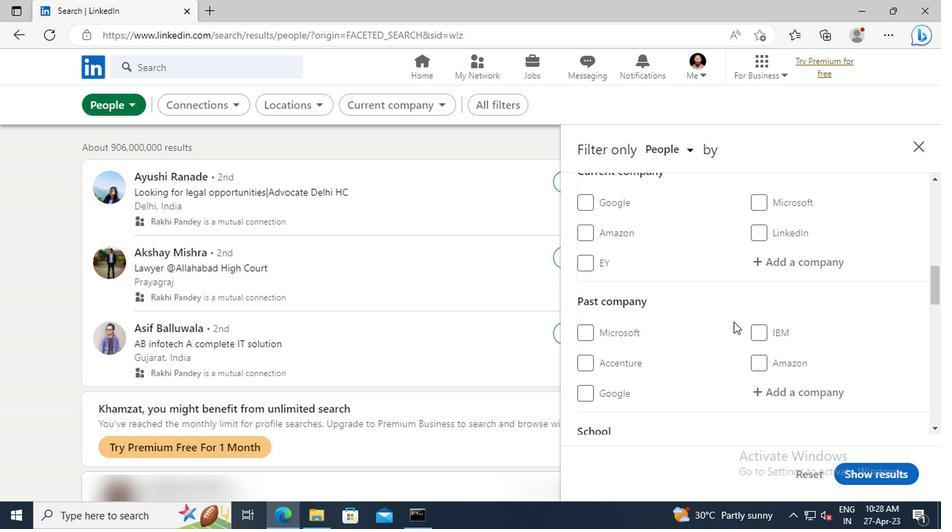 
Action: Mouse scrolled (731, 322) with delta (0, 0)
Screenshot: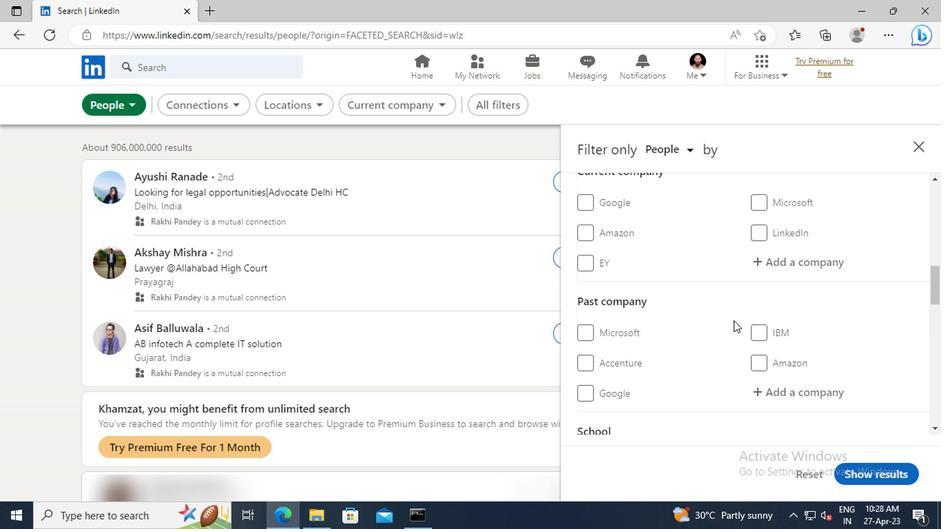 
Action: Mouse moved to (767, 338)
Screenshot: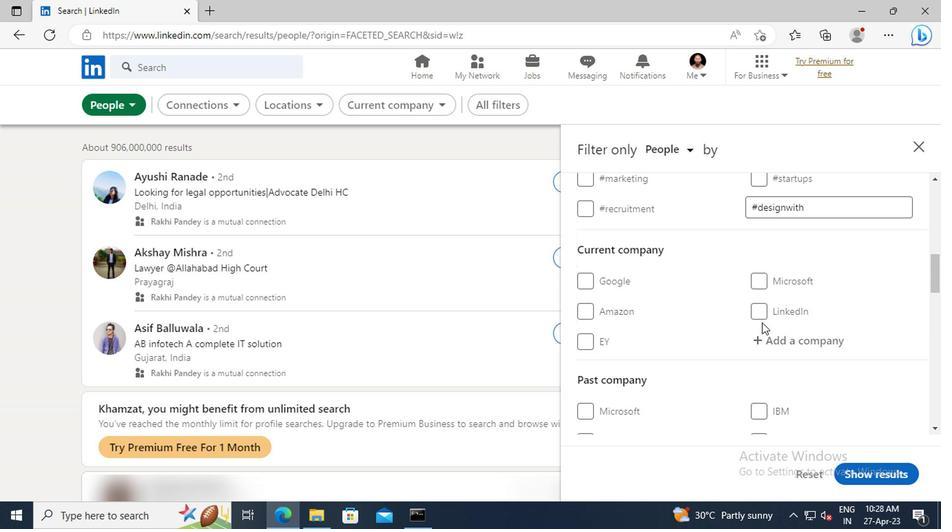 
Action: Mouse pressed left at (767, 338)
Screenshot: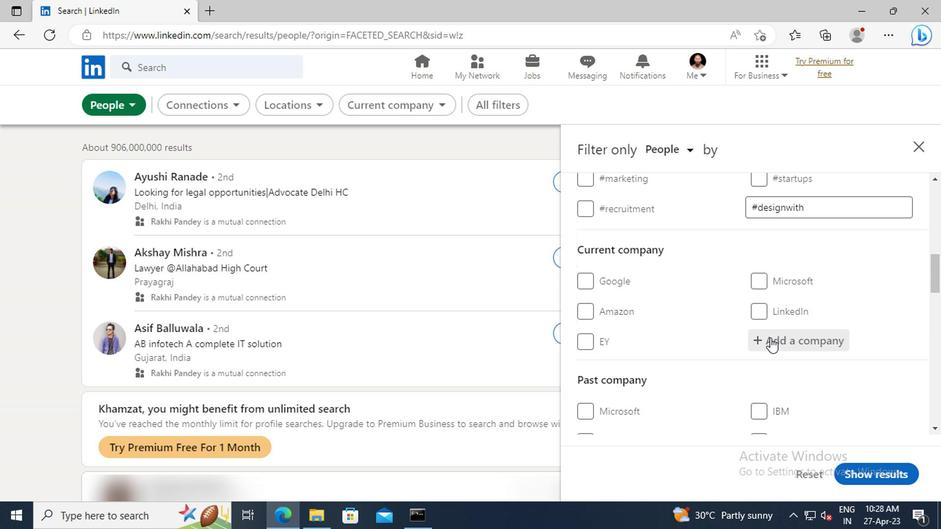 
Action: Key pressed <Key.shift>JABONG
Screenshot: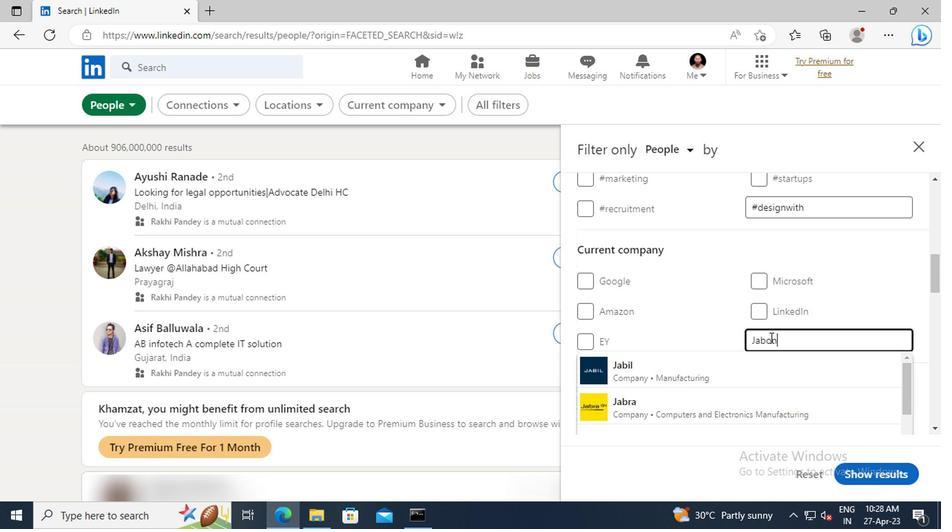 
Action: Mouse moved to (768, 368)
Screenshot: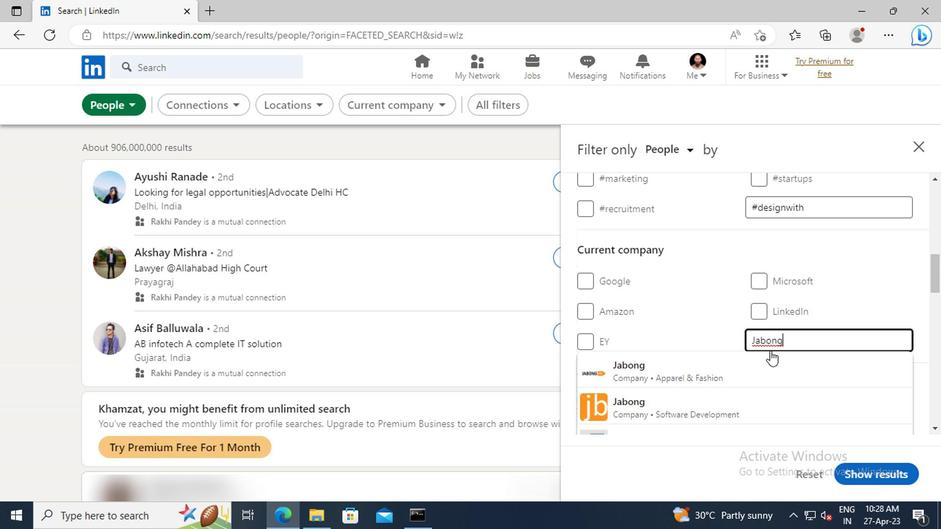 
Action: Mouse pressed left at (768, 368)
Screenshot: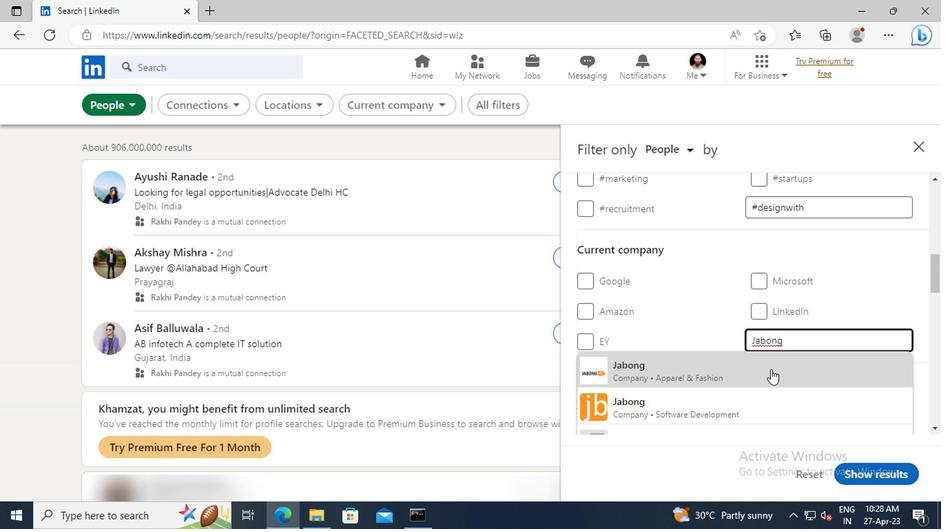 
Action: Mouse moved to (757, 307)
Screenshot: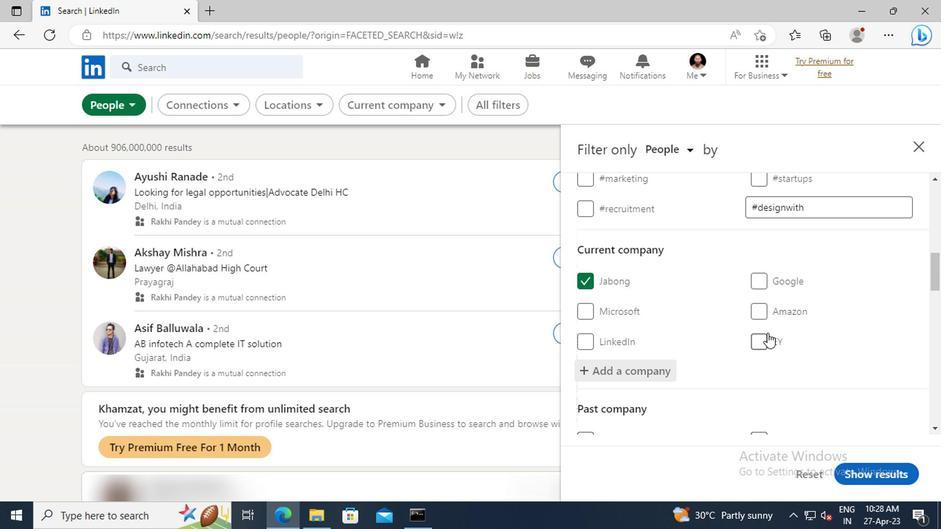 
Action: Mouse scrolled (757, 306) with delta (0, 0)
Screenshot: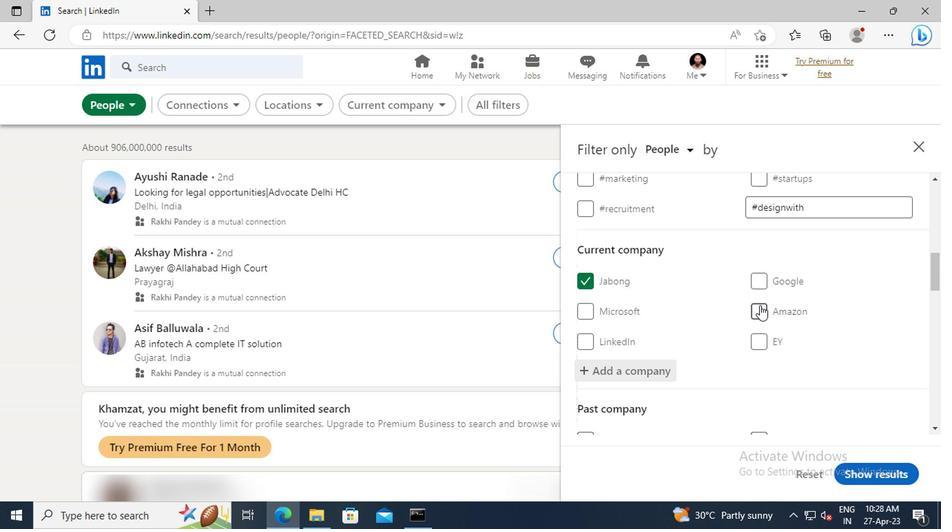 
Action: Mouse scrolled (757, 306) with delta (0, 0)
Screenshot: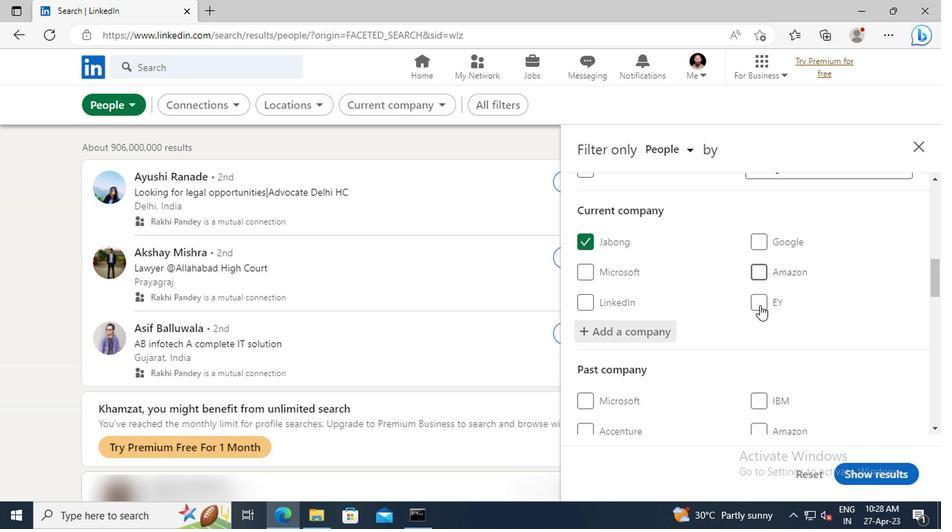 
Action: Mouse scrolled (757, 306) with delta (0, 0)
Screenshot: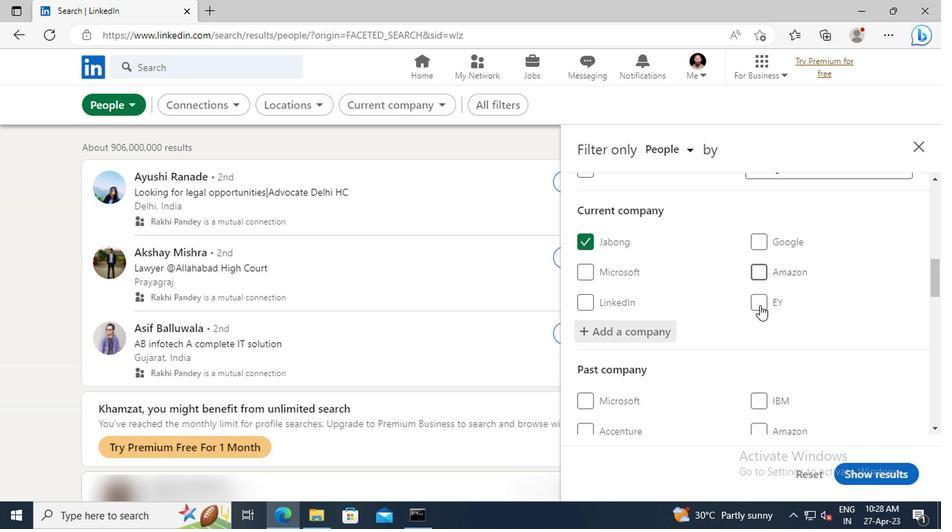 
Action: Mouse scrolled (757, 306) with delta (0, 0)
Screenshot: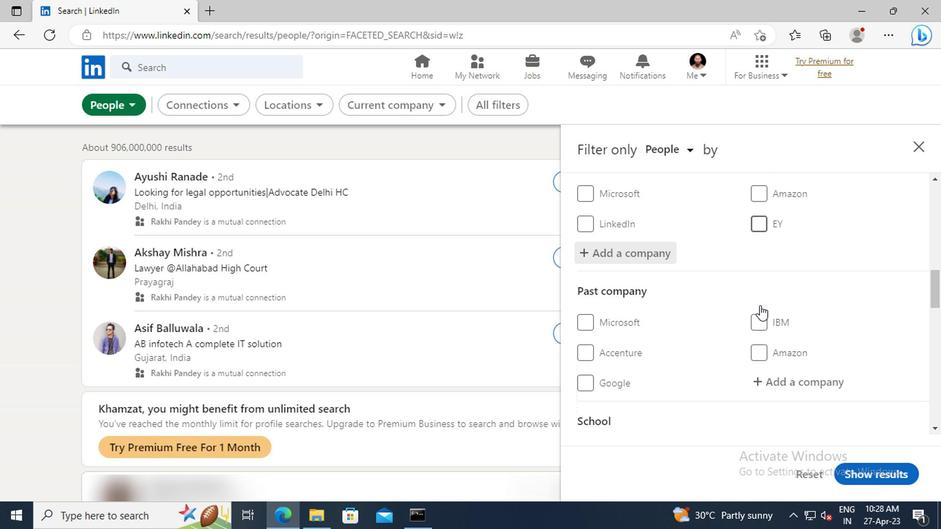 
Action: Mouse scrolled (757, 306) with delta (0, 0)
Screenshot: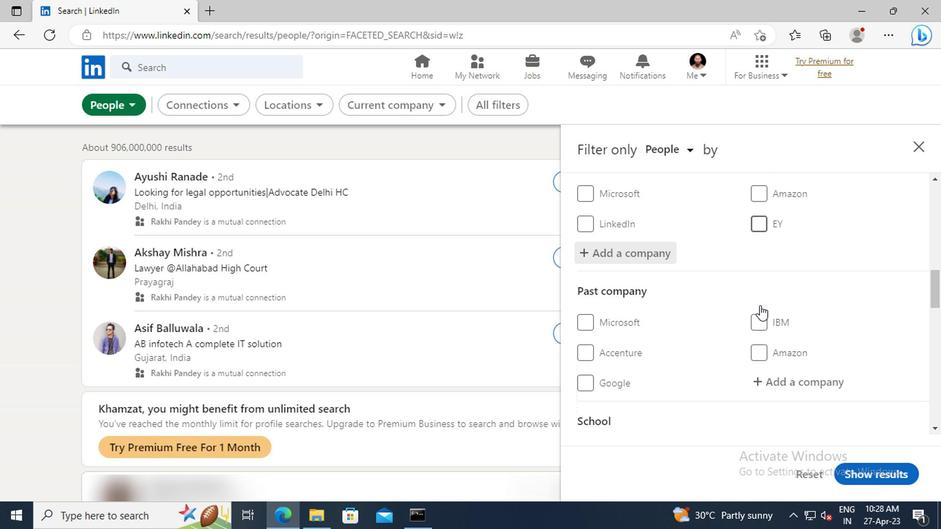 
Action: Mouse scrolled (757, 306) with delta (0, 0)
Screenshot: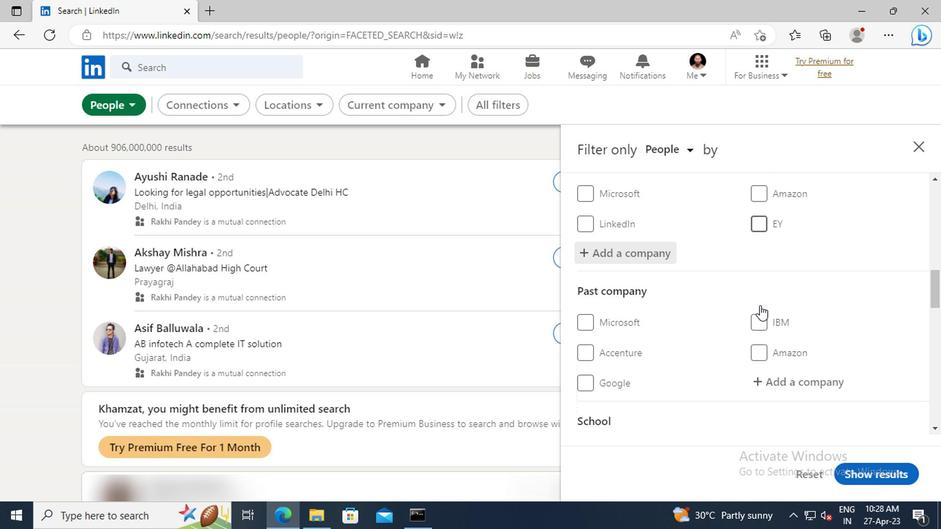 
Action: Mouse scrolled (757, 306) with delta (0, 0)
Screenshot: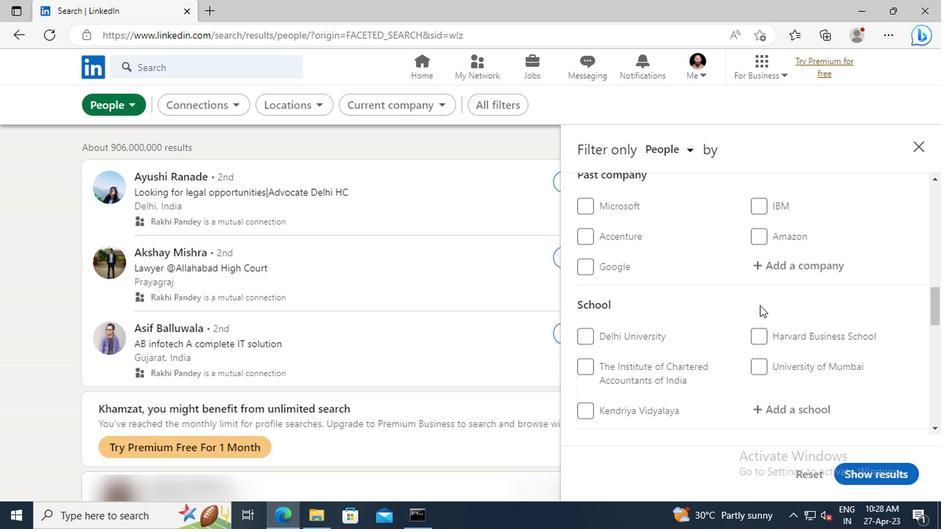 
Action: Mouse scrolled (757, 306) with delta (0, 0)
Screenshot: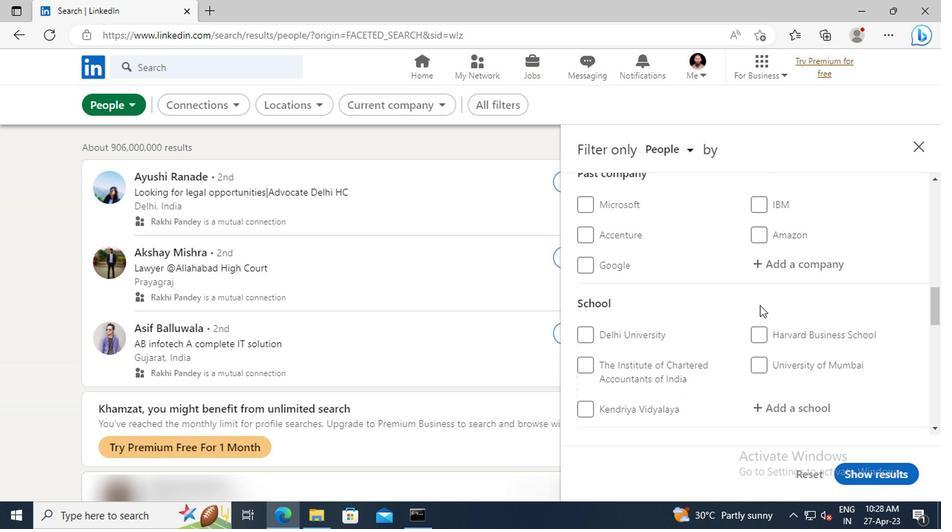 
Action: Mouse scrolled (757, 306) with delta (0, 0)
Screenshot: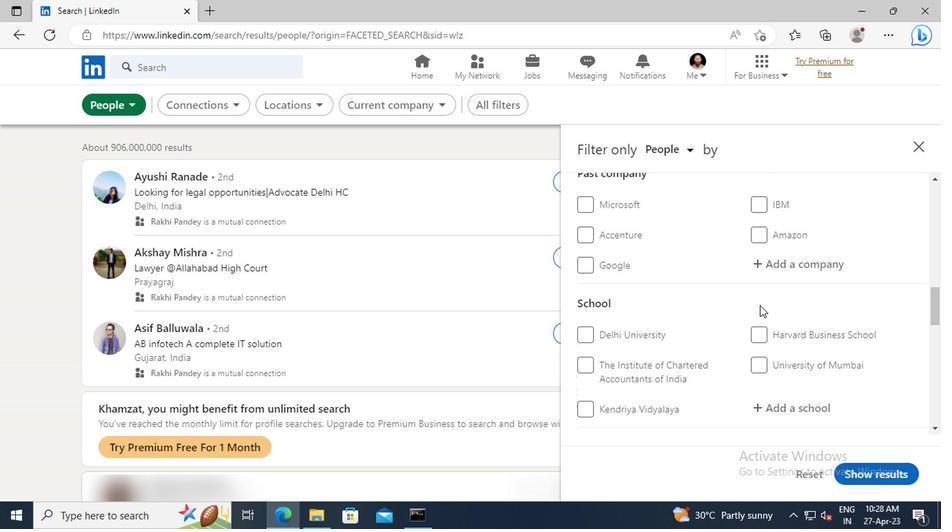 
Action: Mouse moved to (784, 296)
Screenshot: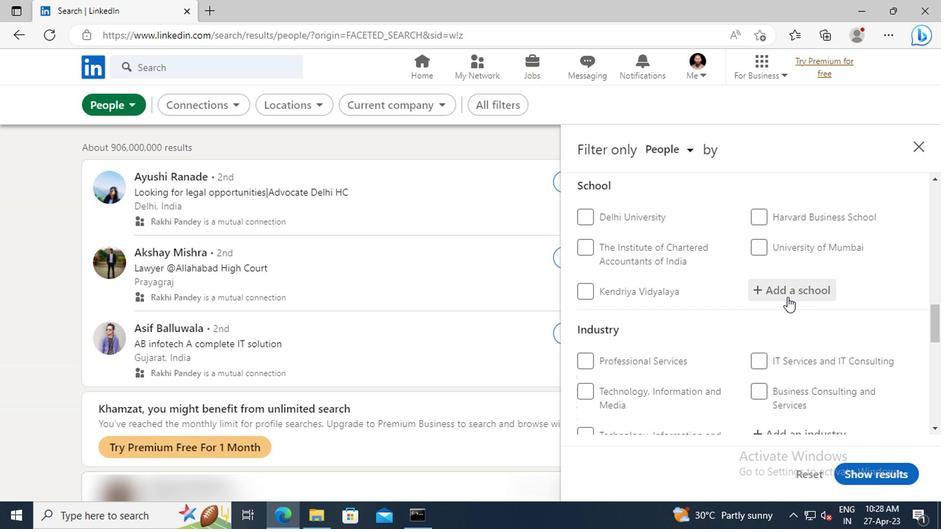 
Action: Mouse pressed left at (784, 296)
Screenshot: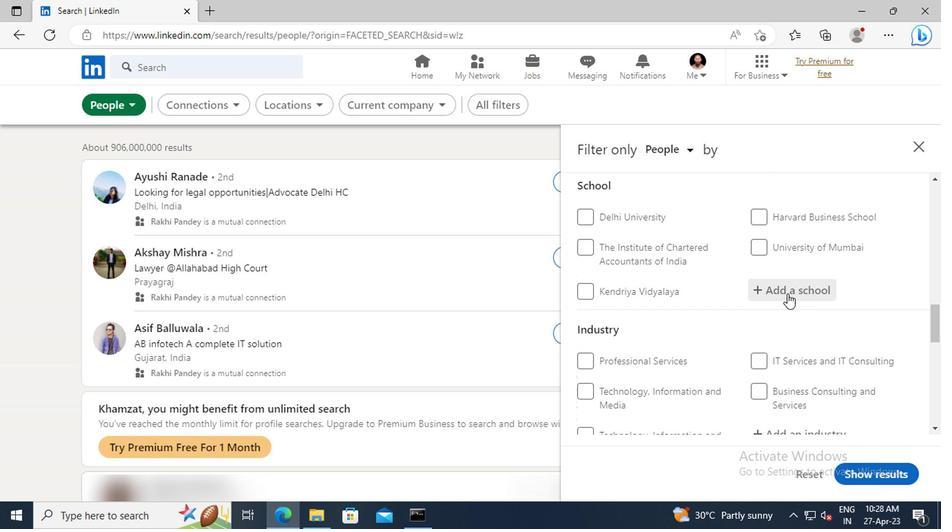 
Action: Key pressed <Key.shift>NEW<Key.space><Key.shift>DELHI<Key.space><Key.shift>INSTITUTE<Key.space><Key.shift>OF<Key.space><Key.shift>MAN
Screenshot: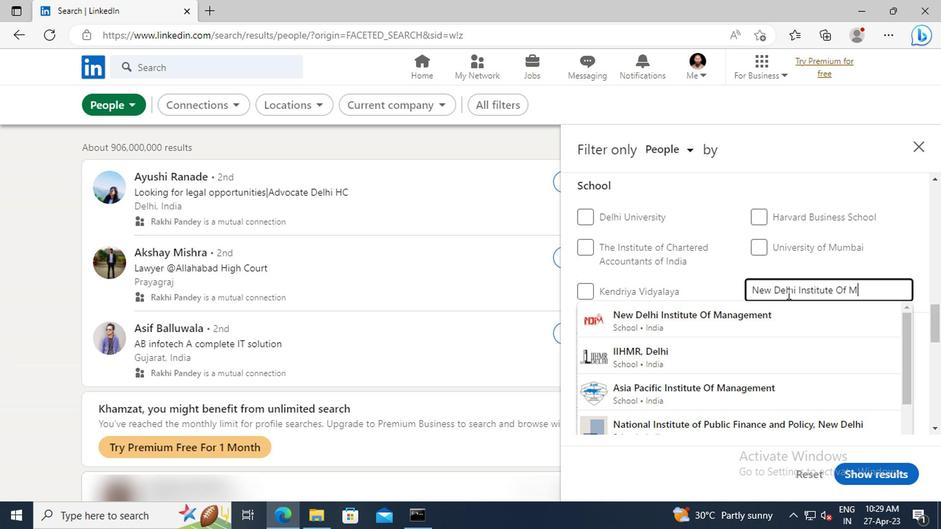 
Action: Mouse moved to (774, 321)
Screenshot: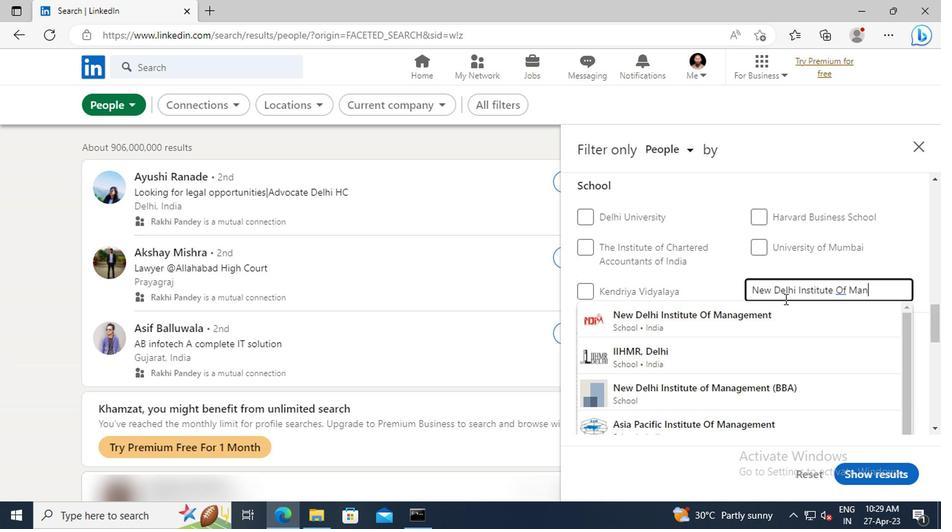 
Action: Mouse pressed left at (774, 321)
Screenshot: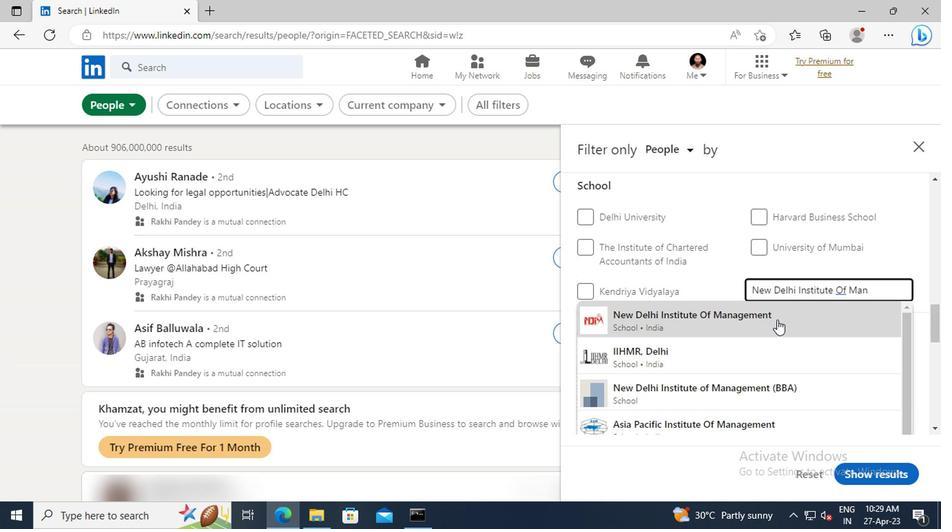 
Action: Mouse moved to (758, 257)
Screenshot: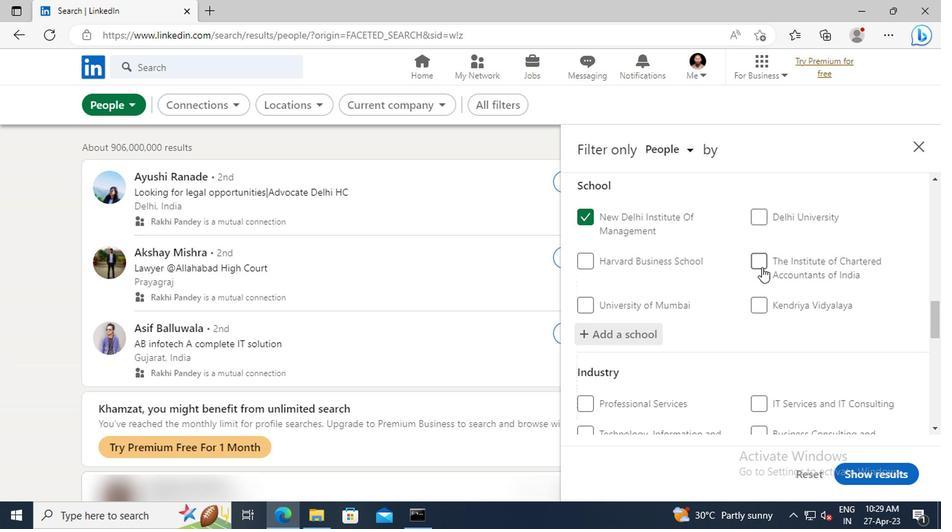 
Action: Mouse scrolled (758, 257) with delta (0, 0)
Screenshot: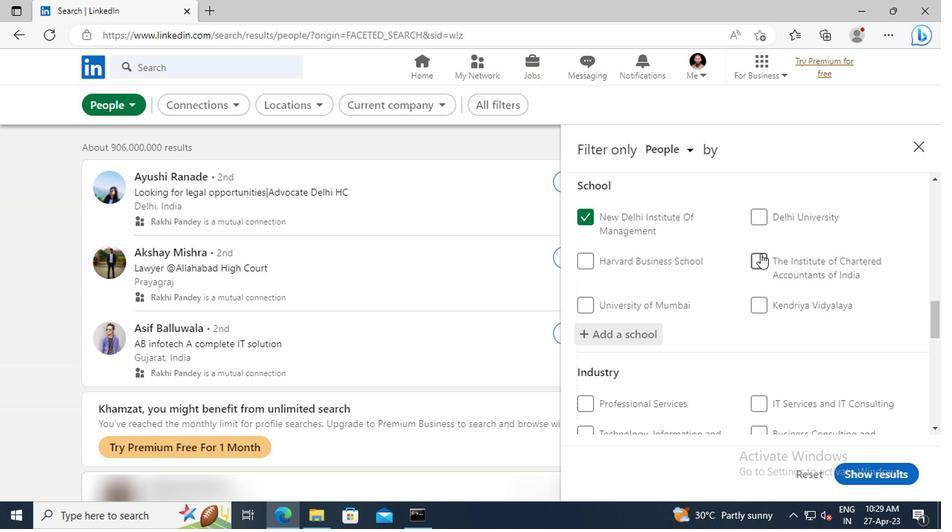 
Action: Mouse scrolled (758, 257) with delta (0, 0)
Screenshot: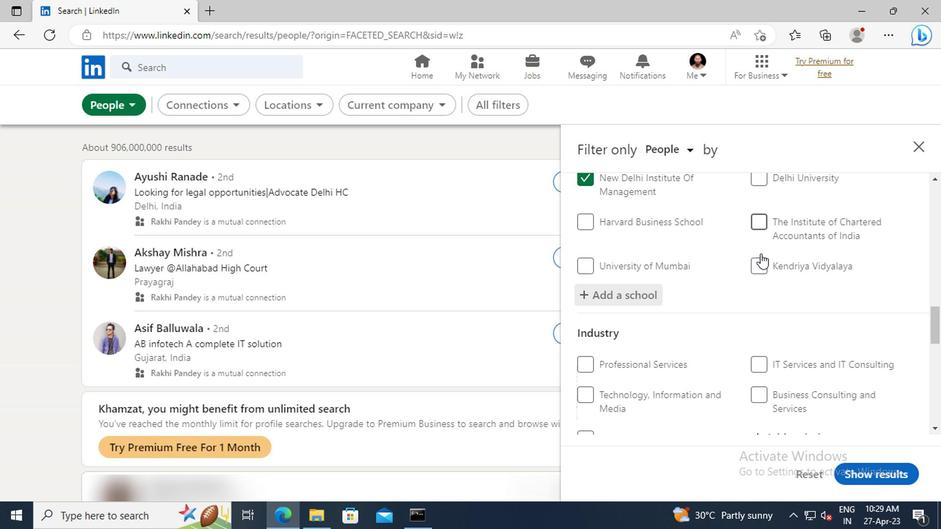 
Action: Mouse scrolled (758, 257) with delta (0, 0)
Screenshot: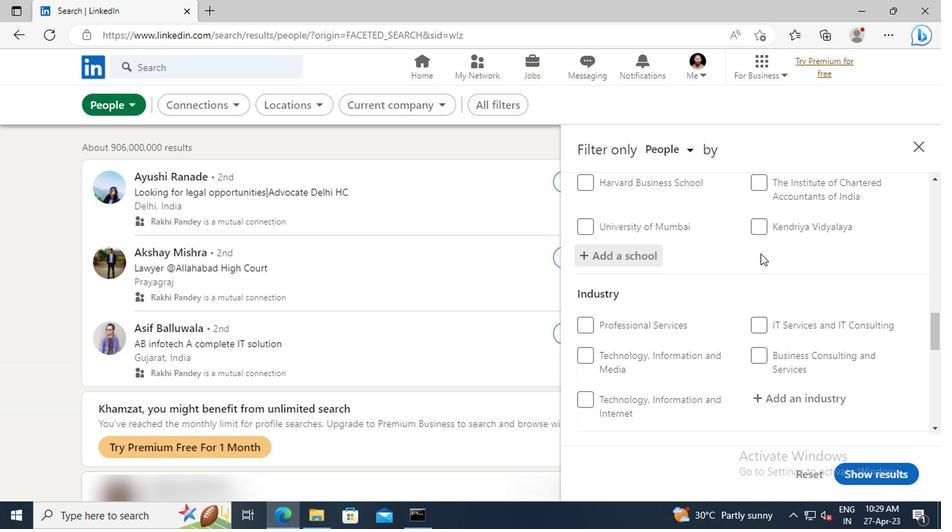 
Action: Mouse scrolled (758, 257) with delta (0, 0)
Screenshot: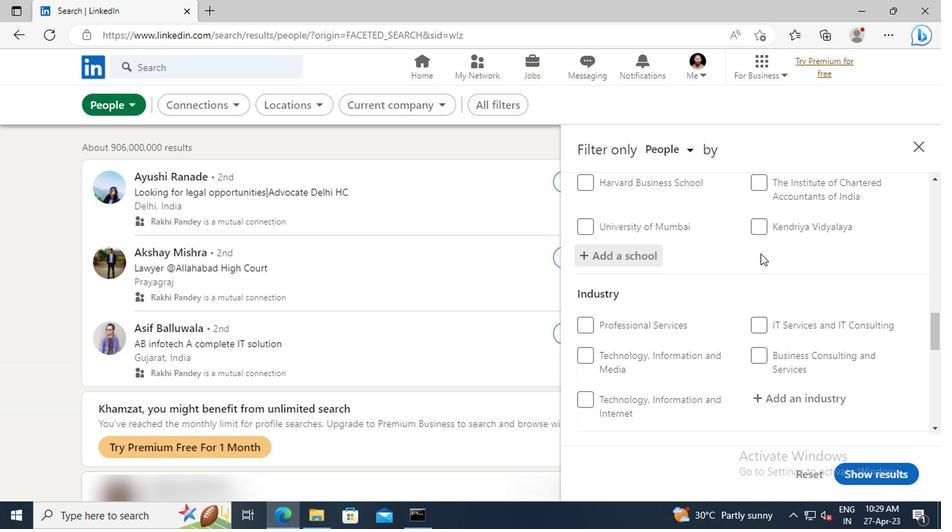 
Action: Mouse moved to (768, 322)
Screenshot: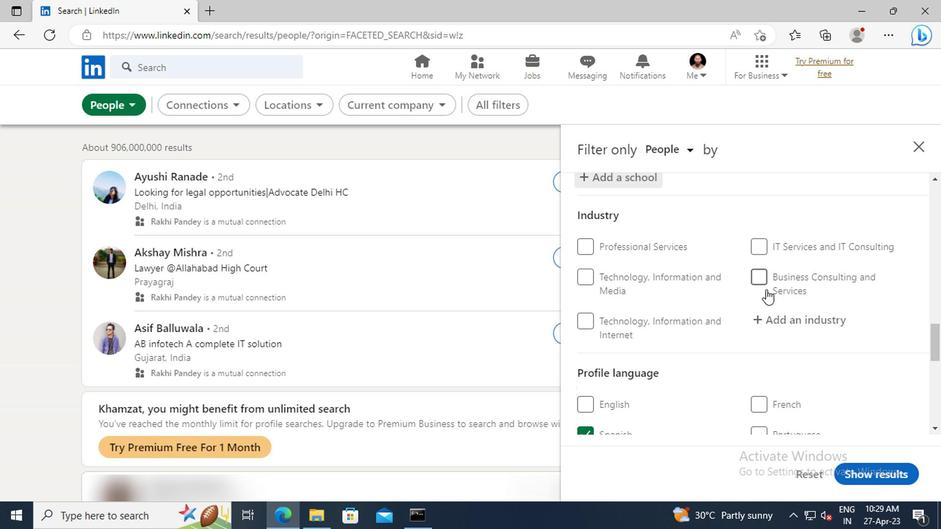 
Action: Mouse pressed left at (768, 322)
Screenshot: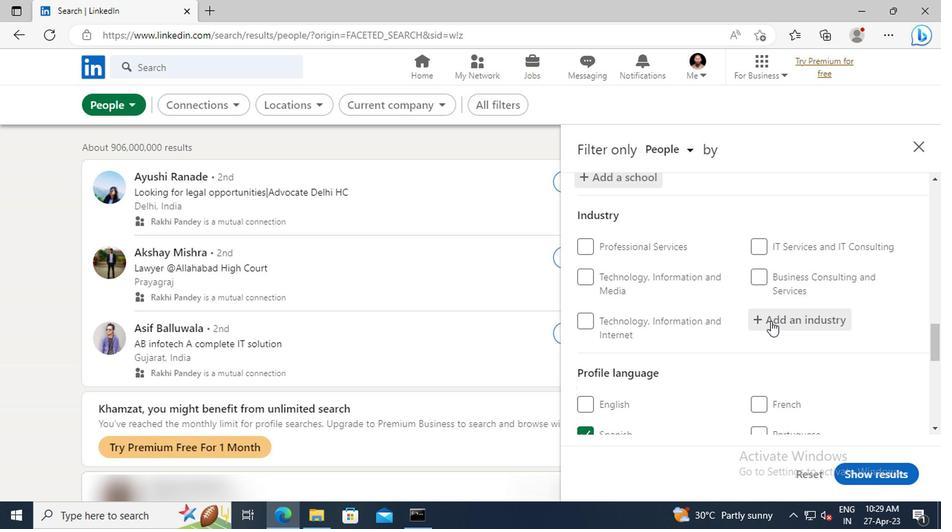 
Action: Key pressed <Key.shift>ENGINEERING<Key.space><Key.shift>SER
Screenshot: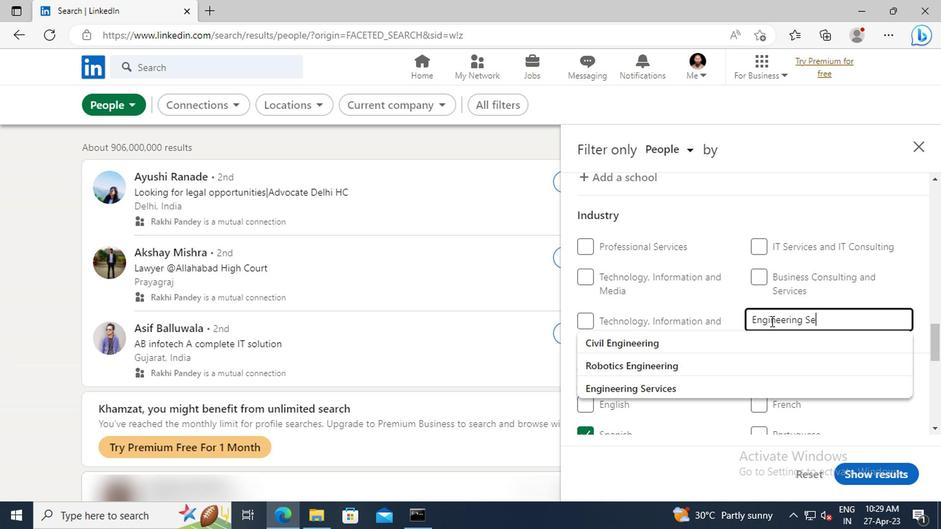 
Action: Mouse moved to (758, 342)
Screenshot: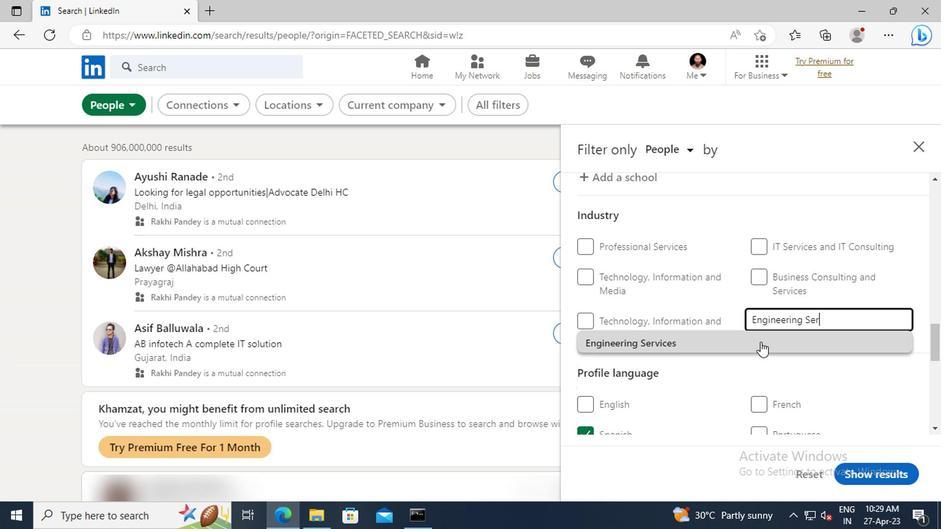 
Action: Mouse pressed left at (758, 342)
Screenshot: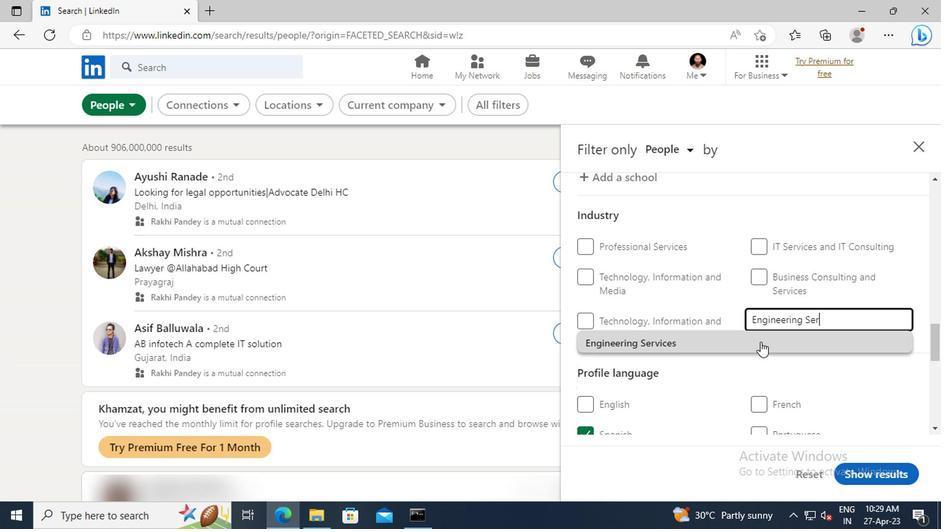 
Action: Mouse moved to (735, 297)
Screenshot: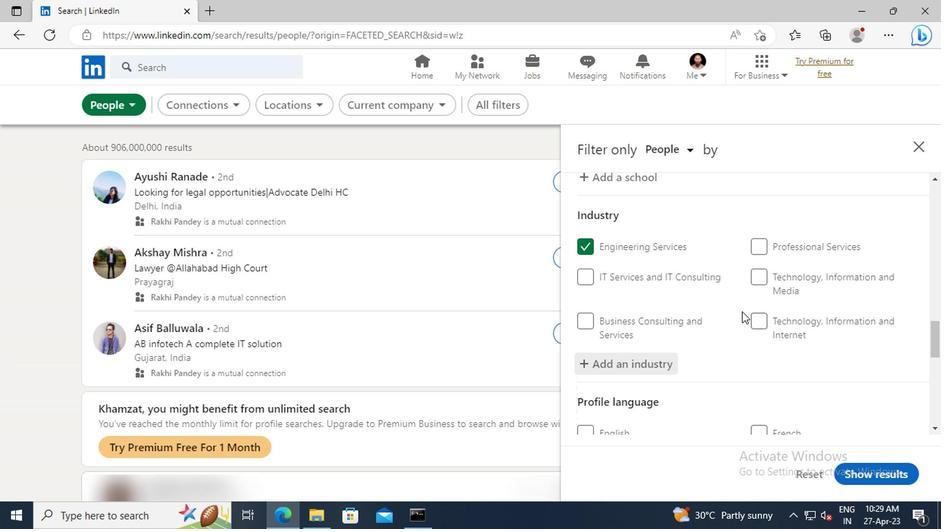 
Action: Mouse scrolled (735, 296) with delta (0, 0)
Screenshot: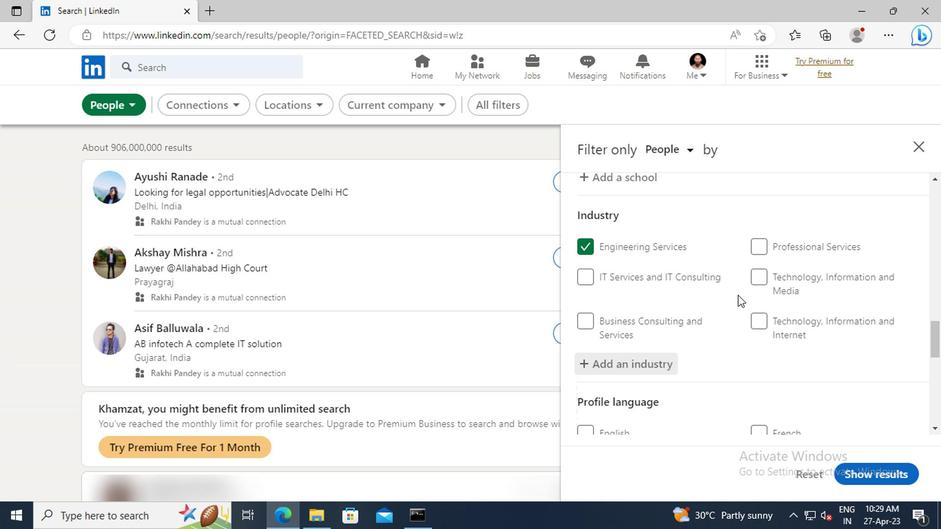 
Action: Mouse scrolled (735, 296) with delta (0, 0)
Screenshot: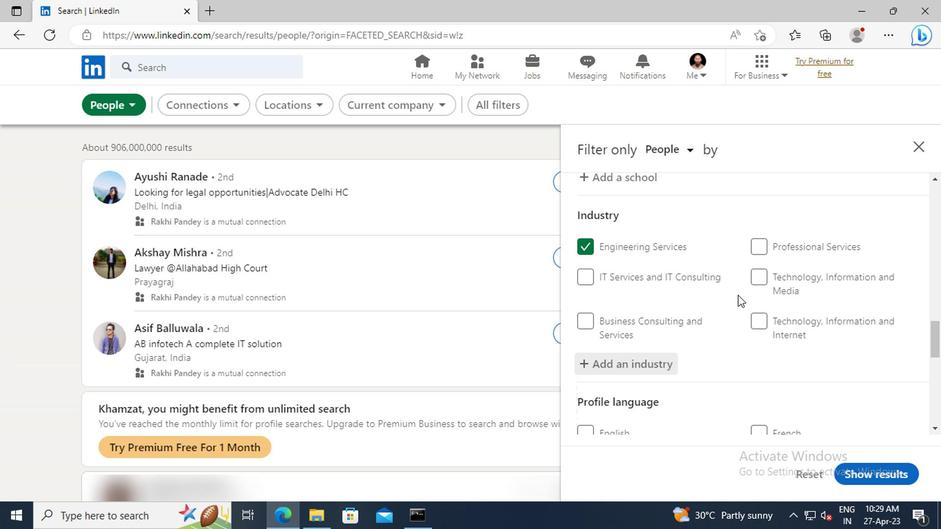 
Action: Mouse scrolled (735, 296) with delta (0, 0)
Screenshot: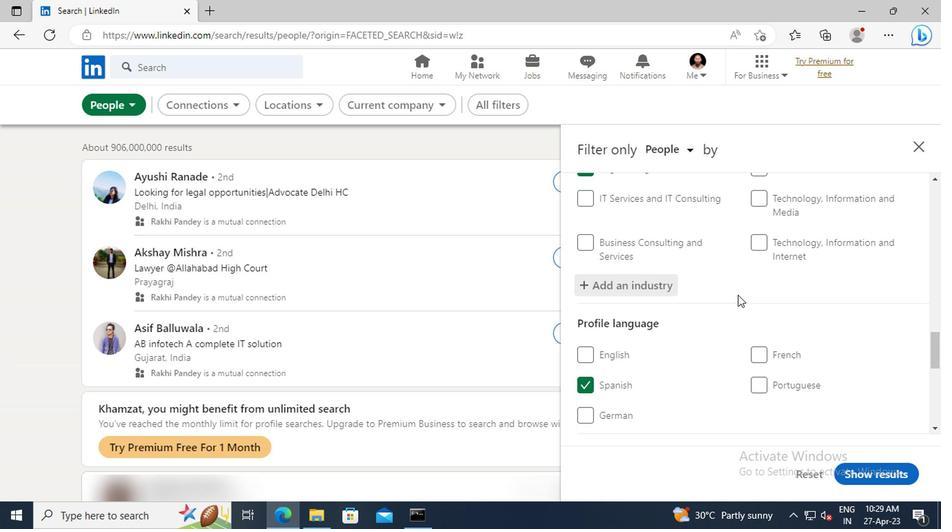 
Action: Mouse scrolled (735, 296) with delta (0, 0)
Screenshot: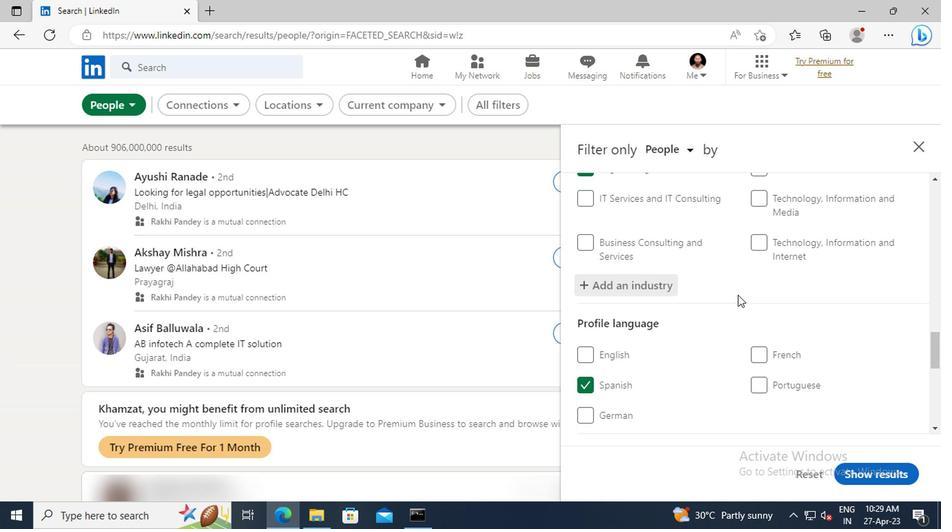 
Action: Mouse scrolled (735, 296) with delta (0, 0)
Screenshot: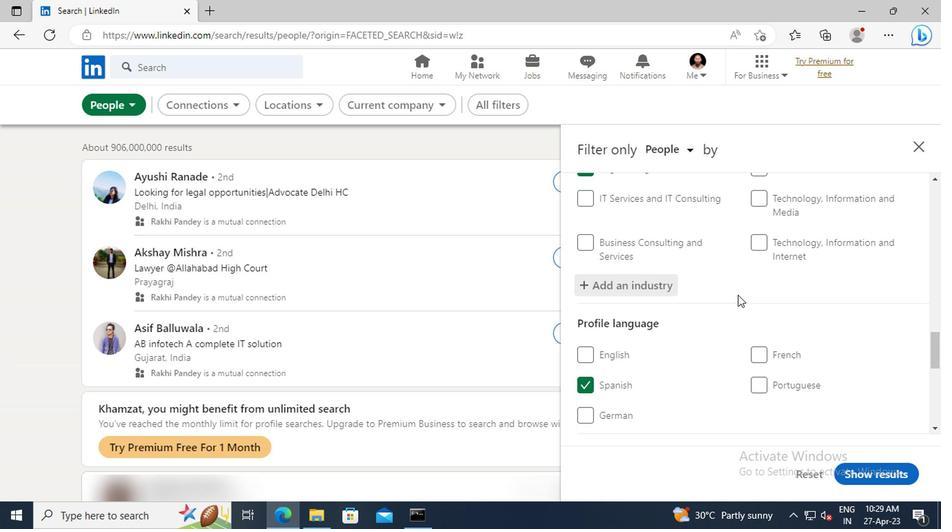 
Action: Mouse scrolled (735, 296) with delta (0, 0)
Screenshot: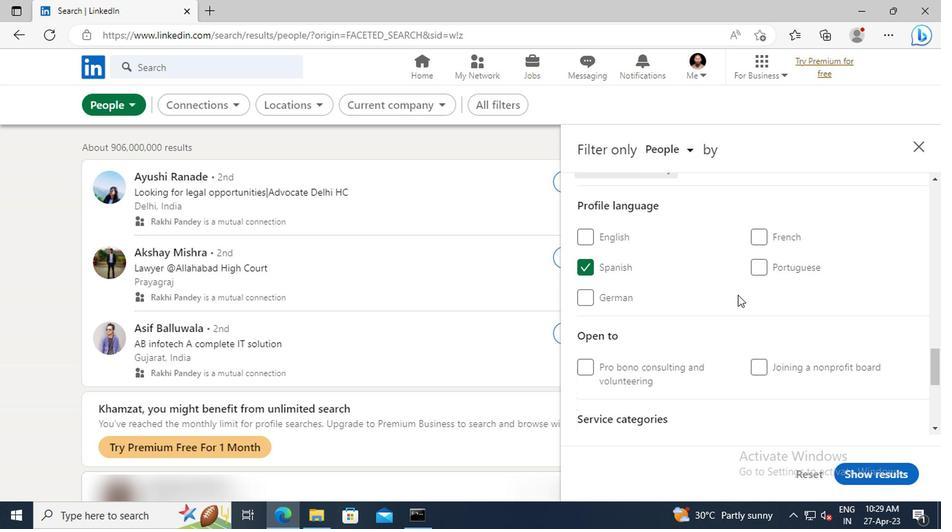 
Action: Mouse scrolled (735, 296) with delta (0, 0)
Screenshot: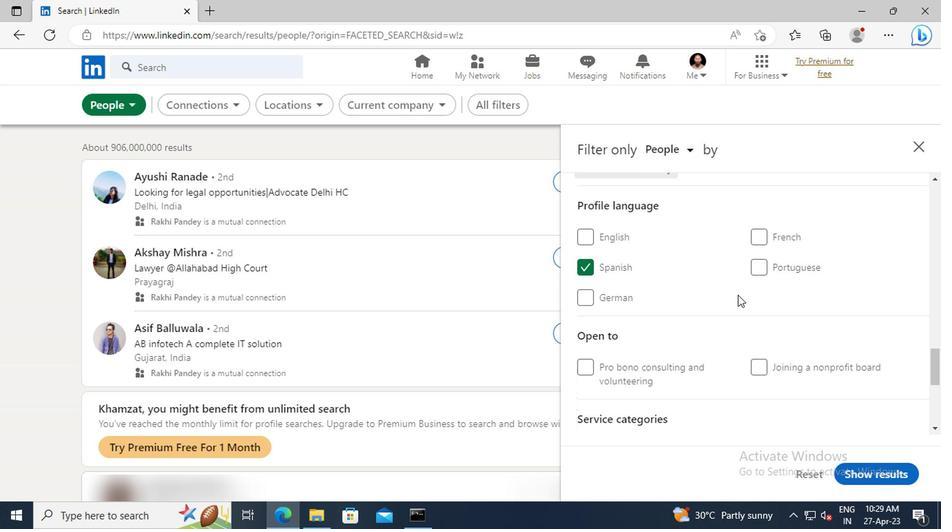 
Action: Mouse scrolled (735, 296) with delta (0, 0)
Screenshot: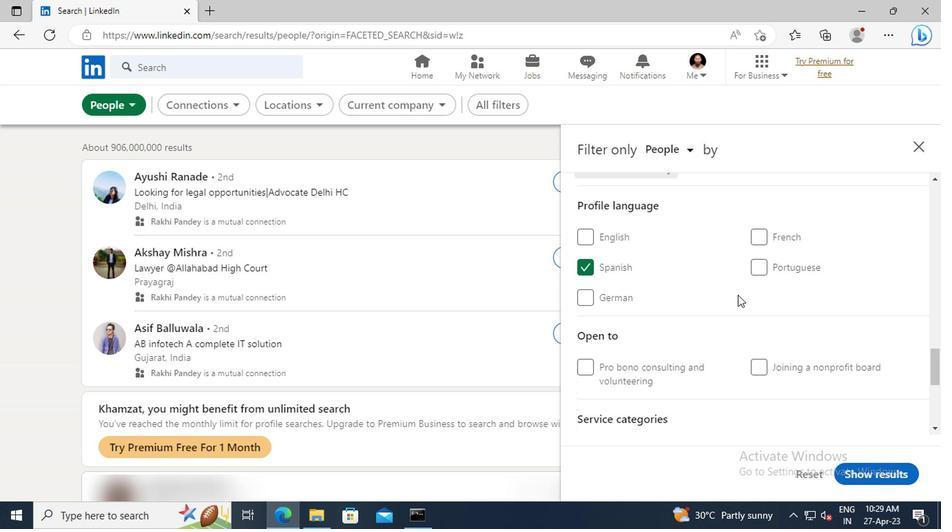 
Action: Mouse scrolled (735, 296) with delta (0, 0)
Screenshot: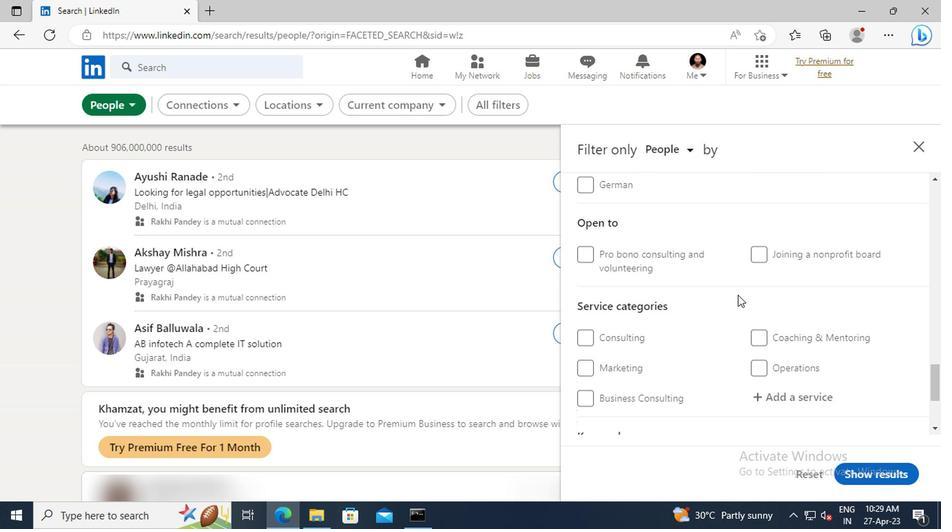 
Action: Mouse scrolled (735, 296) with delta (0, 0)
Screenshot: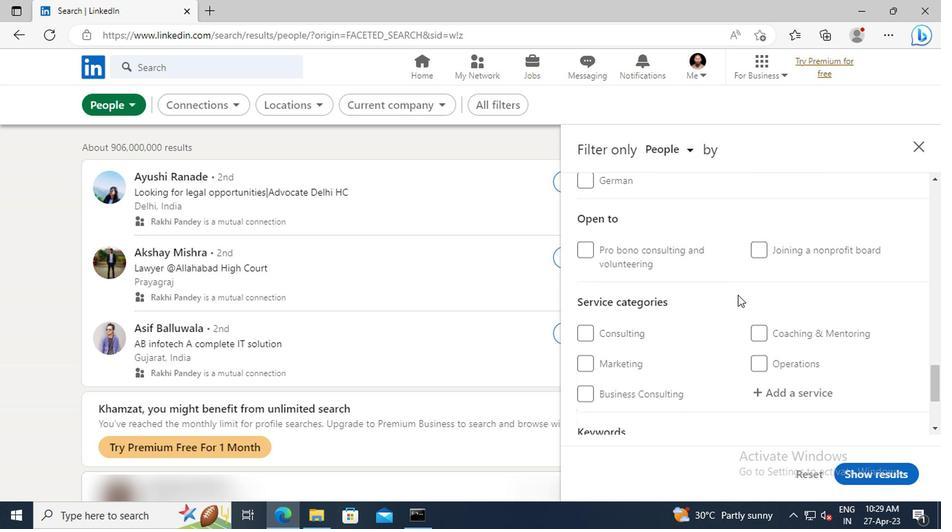 
Action: Mouse moved to (783, 314)
Screenshot: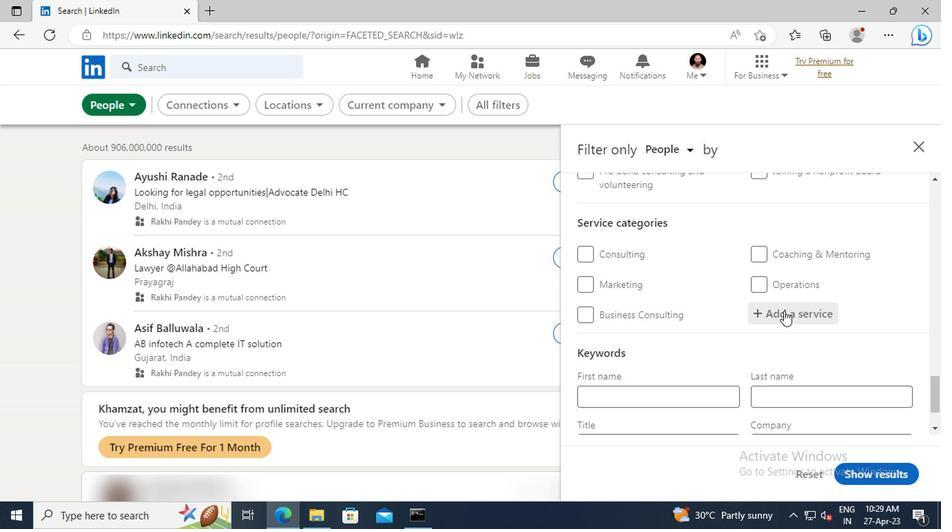 
Action: Mouse pressed left at (783, 314)
Screenshot: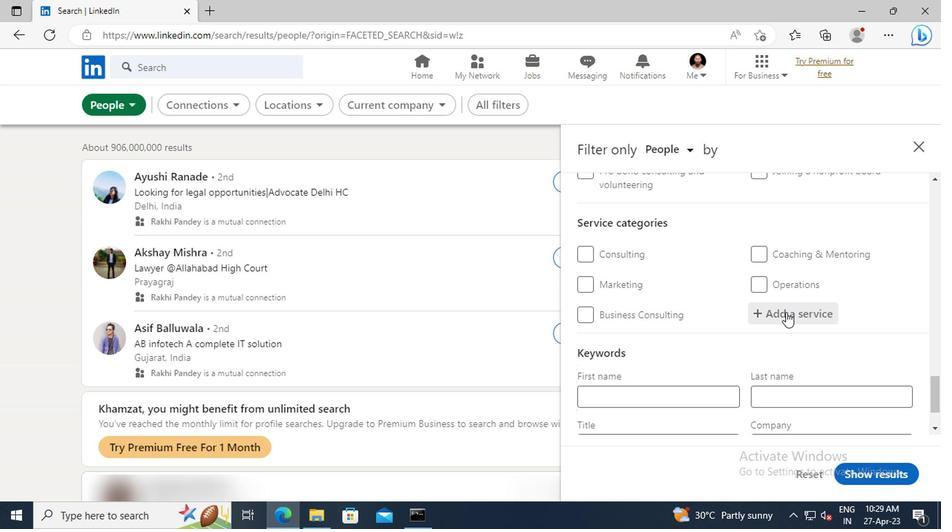 
Action: Key pressed <Key.shift>TEAM<Key.space><Key.shift>BUI
Screenshot: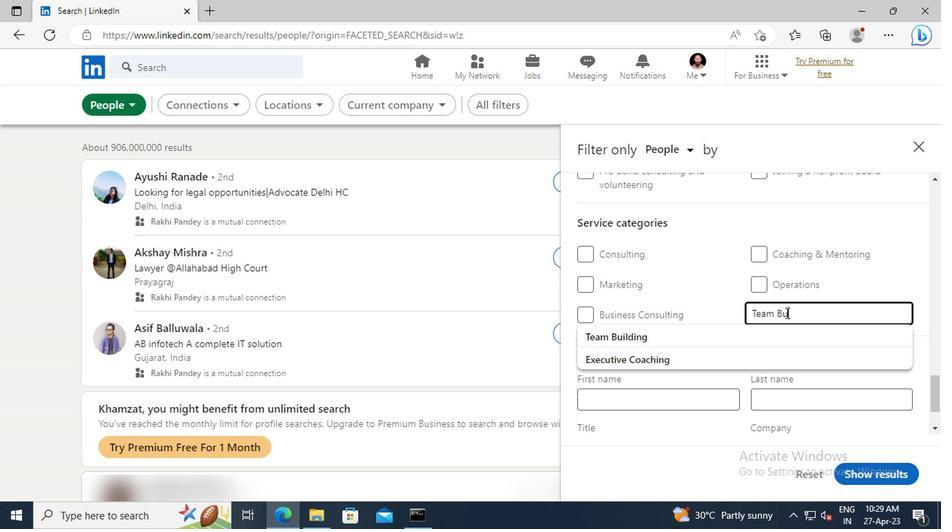 
Action: Mouse moved to (745, 337)
Screenshot: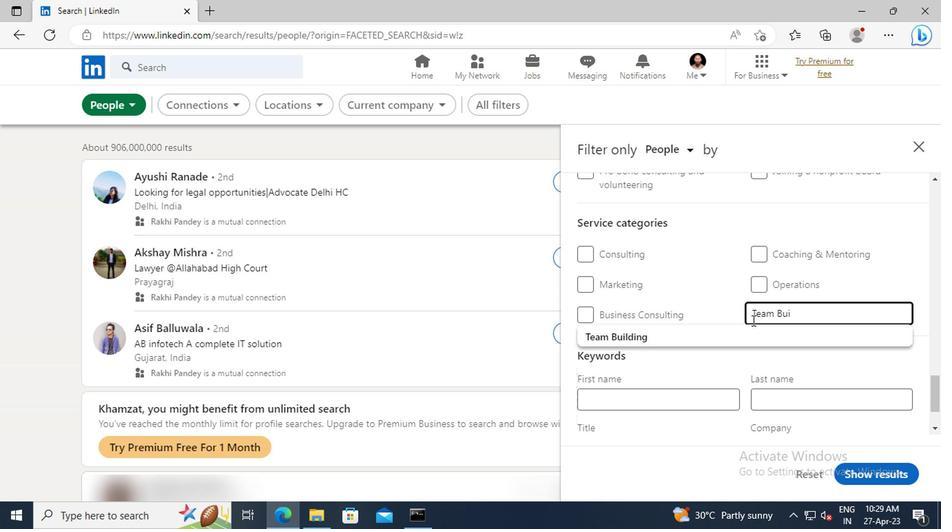 
Action: Mouse pressed left at (745, 337)
Screenshot: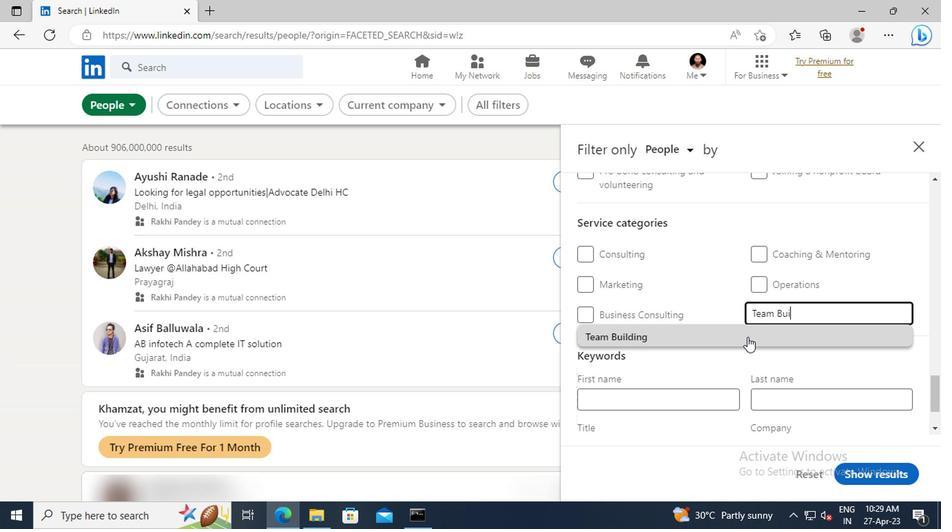 
Action: Mouse moved to (720, 301)
Screenshot: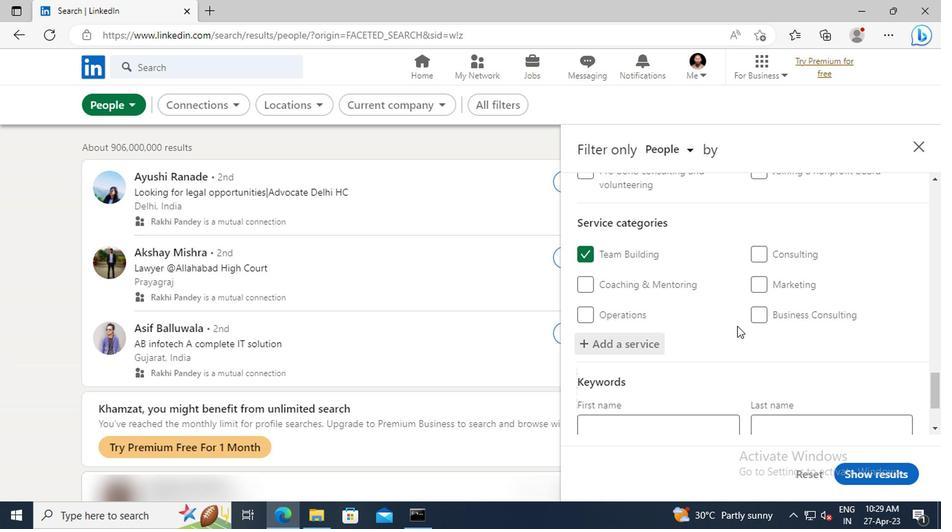 
Action: Mouse scrolled (720, 300) with delta (0, 0)
Screenshot: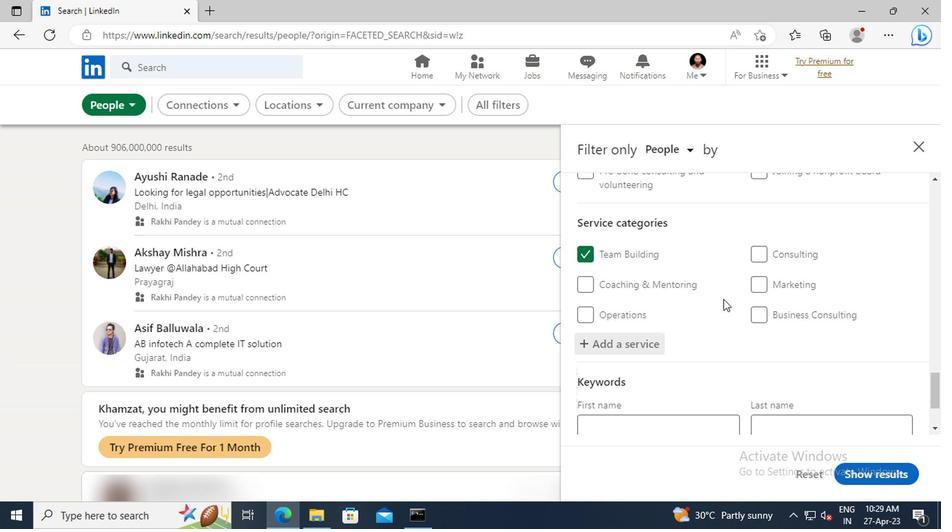 
Action: Mouse scrolled (720, 300) with delta (0, 0)
Screenshot: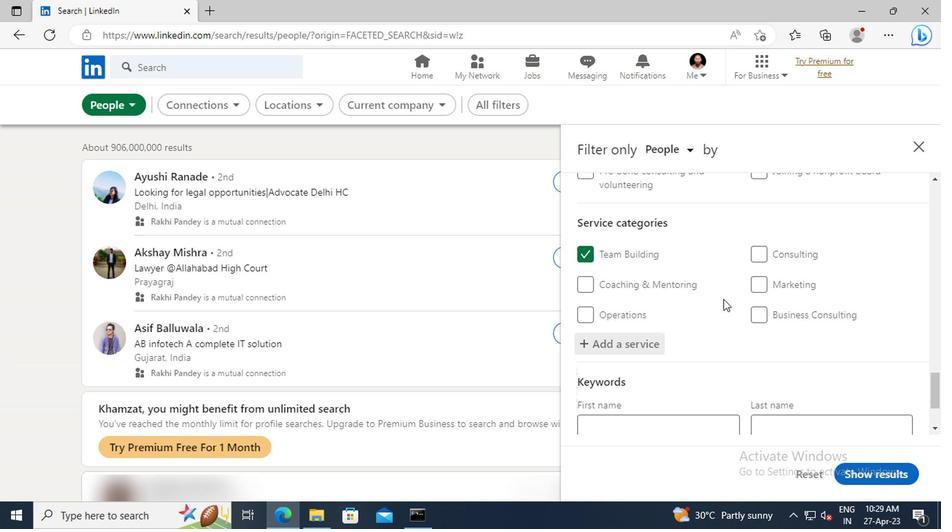 
Action: Mouse scrolled (720, 300) with delta (0, 0)
Screenshot: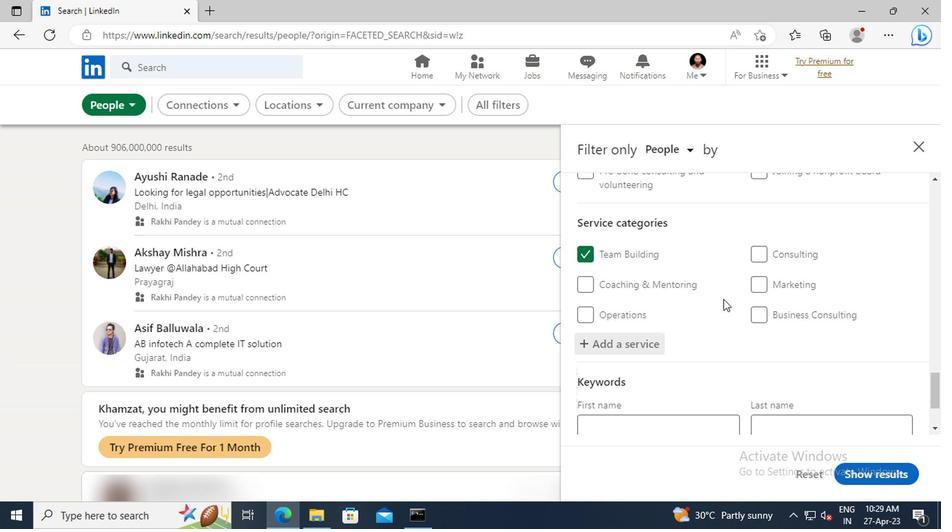 
Action: Mouse scrolled (720, 300) with delta (0, 0)
Screenshot: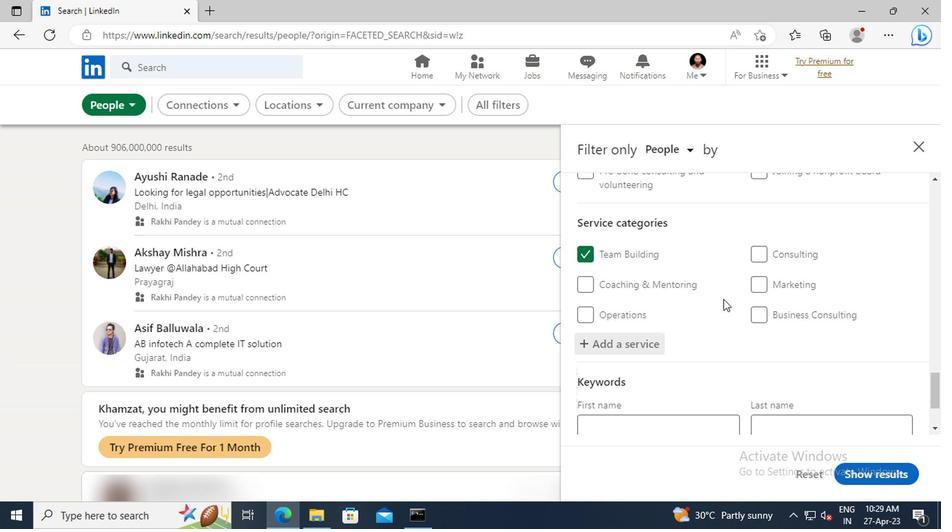 
Action: Mouse moved to (635, 373)
Screenshot: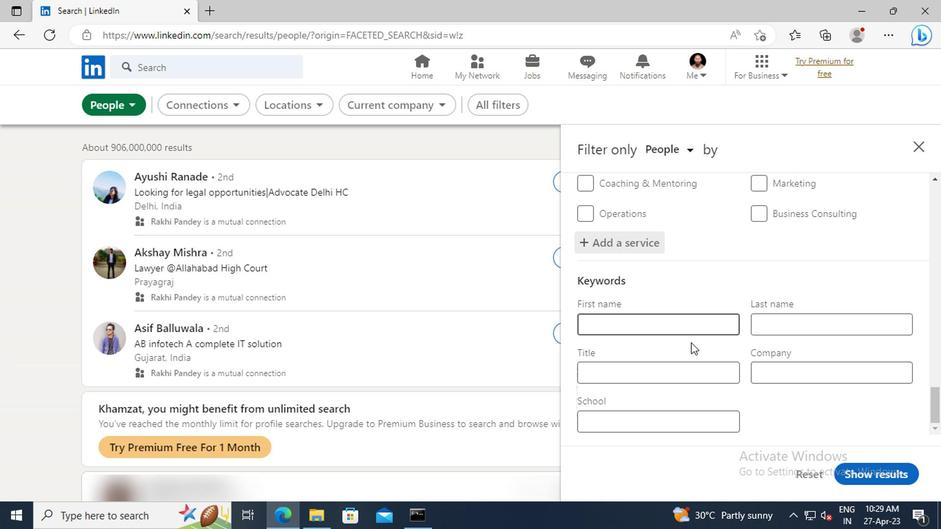 
Action: Mouse pressed left at (635, 373)
Screenshot: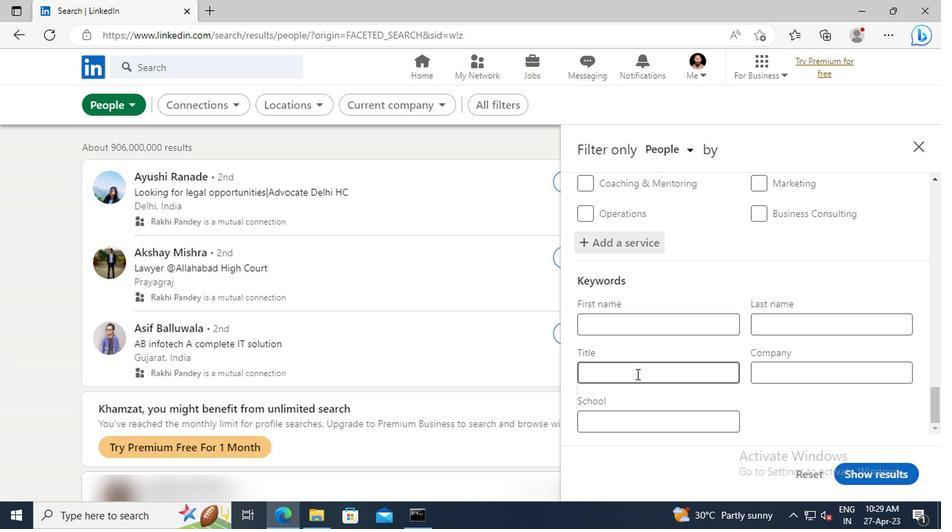 
Action: Key pressed <Key.shift>DIGITAL<Key.space><Key.shift>OVERLORD<Key.enter>
Screenshot: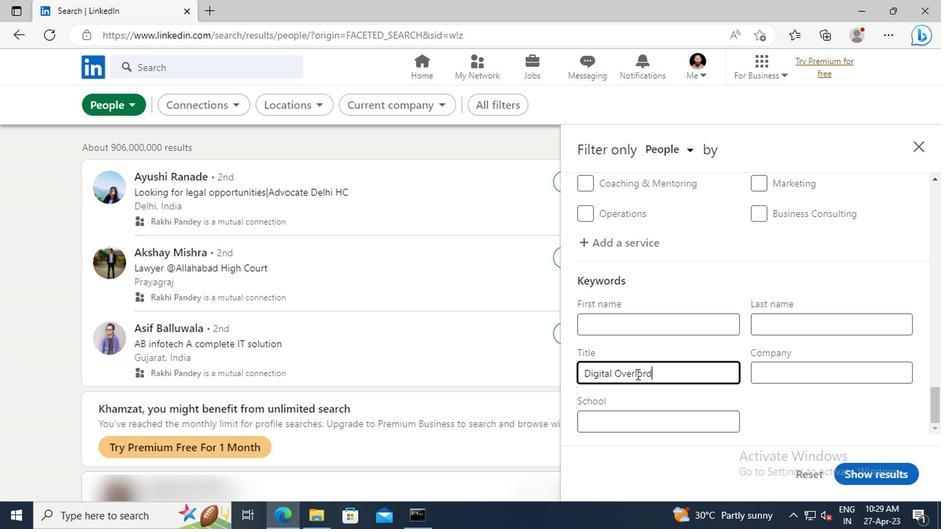 
Action: Mouse moved to (856, 462)
Screenshot: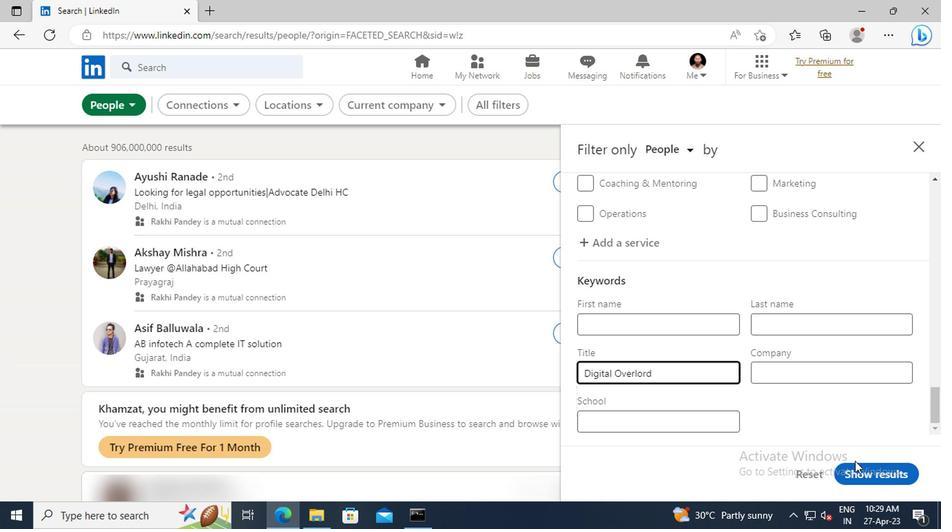 
Action: Mouse pressed left at (856, 462)
Screenshot: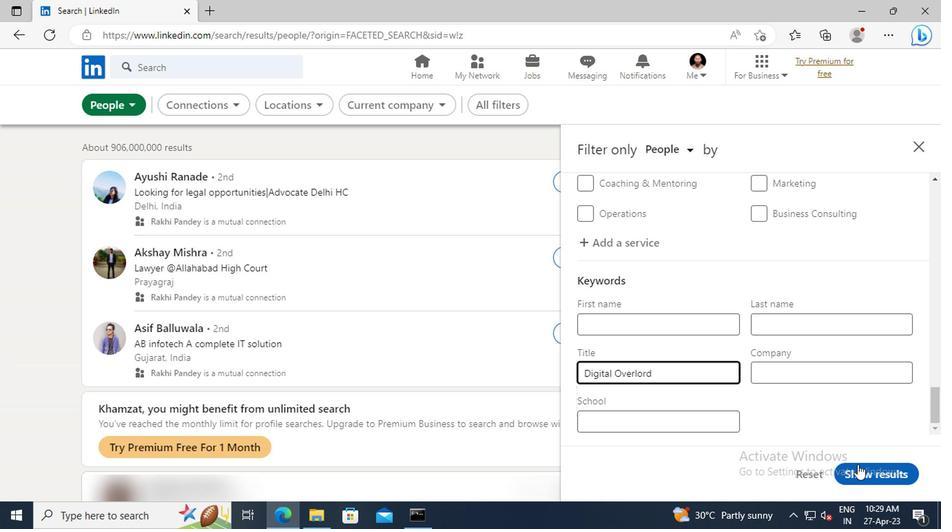 
